 Task: Add Attachment from "Attach a link" to Card Card0000000280 in Board Board0000000070 in Workspace WS0000000024 in Trello. Add Cover Red to Card Card0000000280 in Board Board0000000070 in Workspace WS0000000024 in Trello. Add "Join Card" Button Button0000000280  to Card Card0000000280 in Board Board0000000070 in Workspace WS0000000024 in Trello. Add Description DS0000000280 to Card Card0000000280 in Board Board0000000070 in Workspace WS0000000024 in Trello. Add Comment CM0000000280 to Card Card0000000280 in Board Board0000000070 in Workspace WS0000000024 in Trello
Action: Mouse moved to (331, 447)
Screenshot: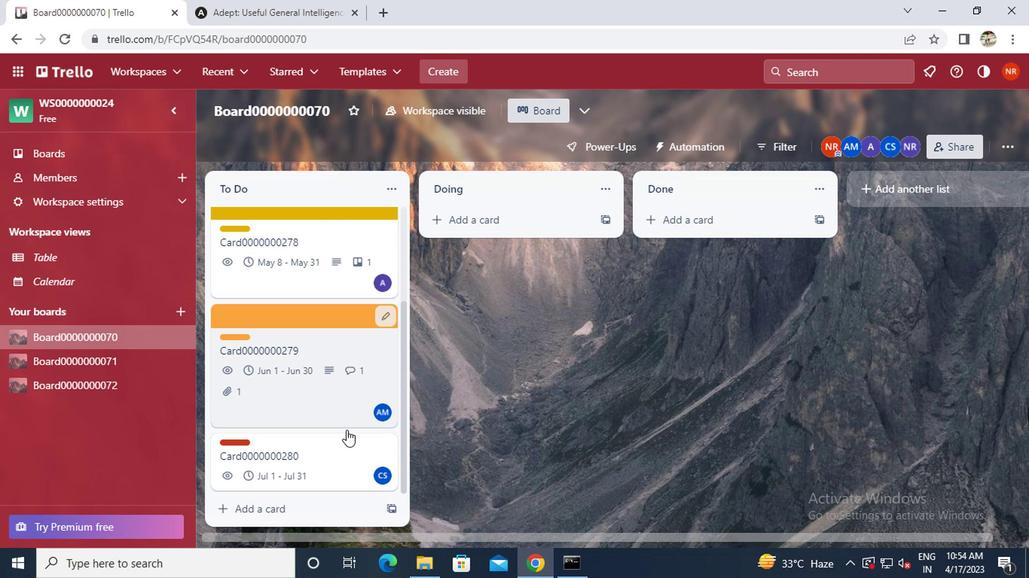 
Action: Mouse pressed left at (331, 447)
Screenshot: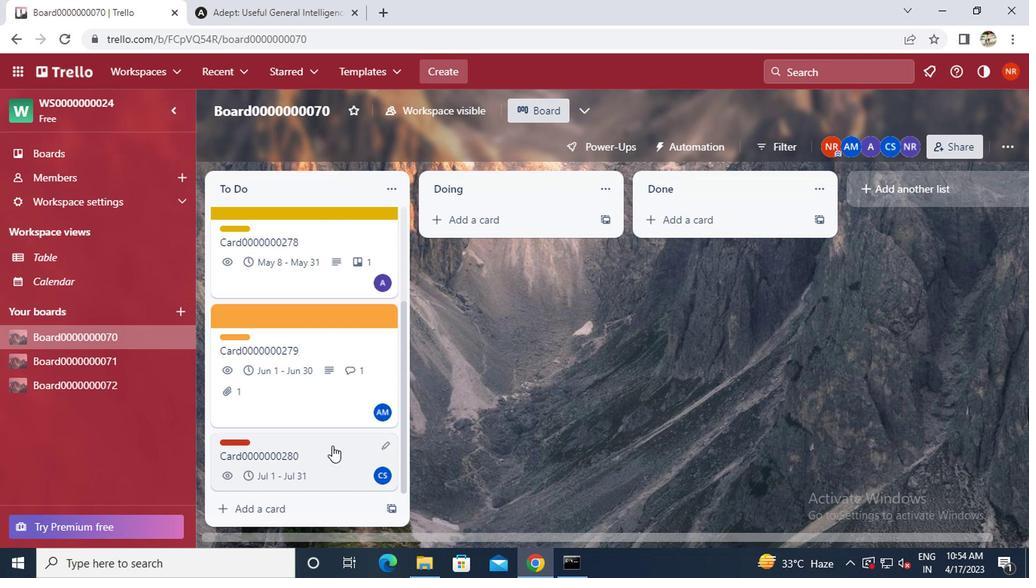 
Action: Mouse moved to (684, 365)
Screenshot: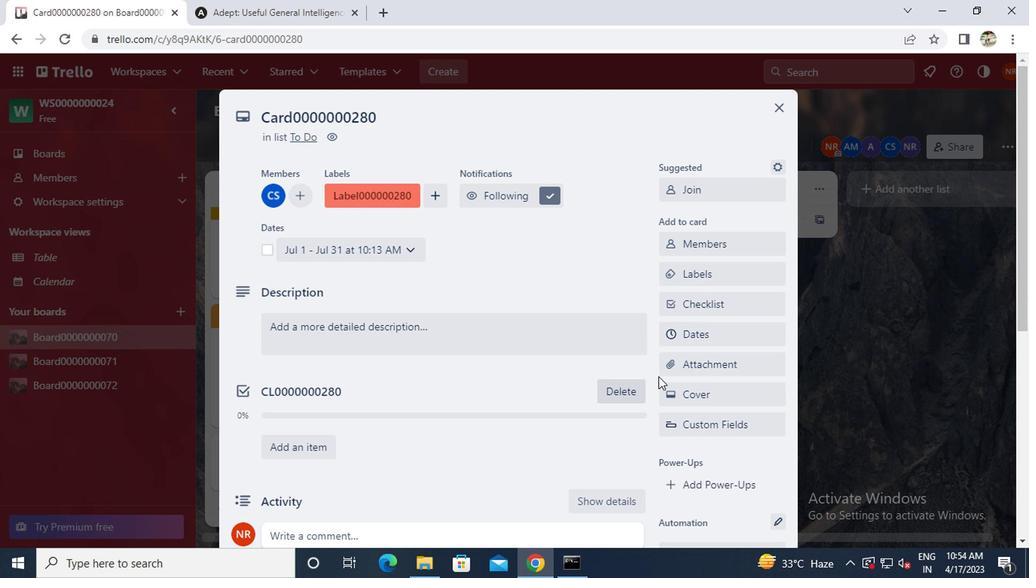 
Action: Mouse pressed left at (684, 365)
Screenshot: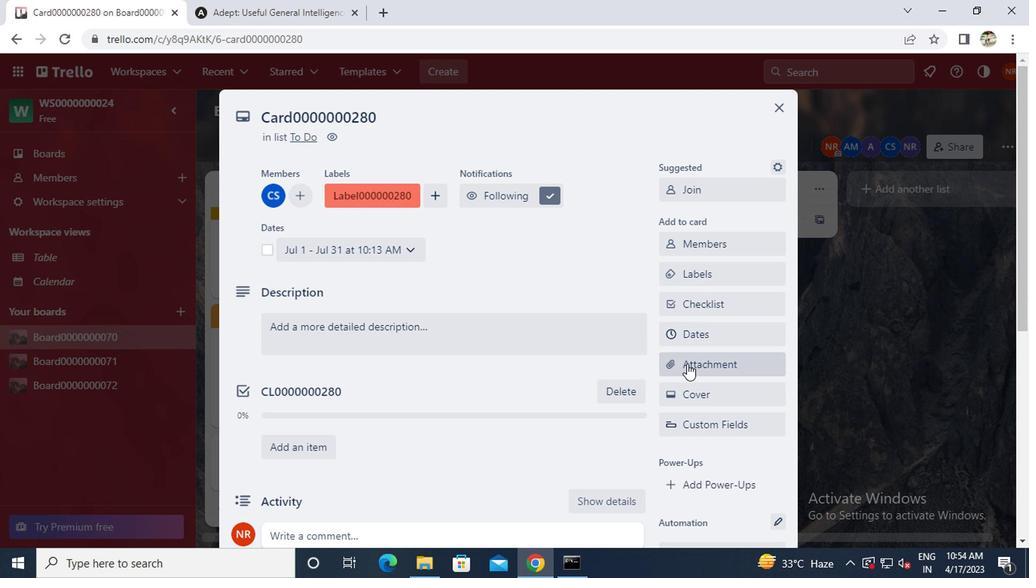 
Action: Mouse moved to (259, 10)
Screenshot: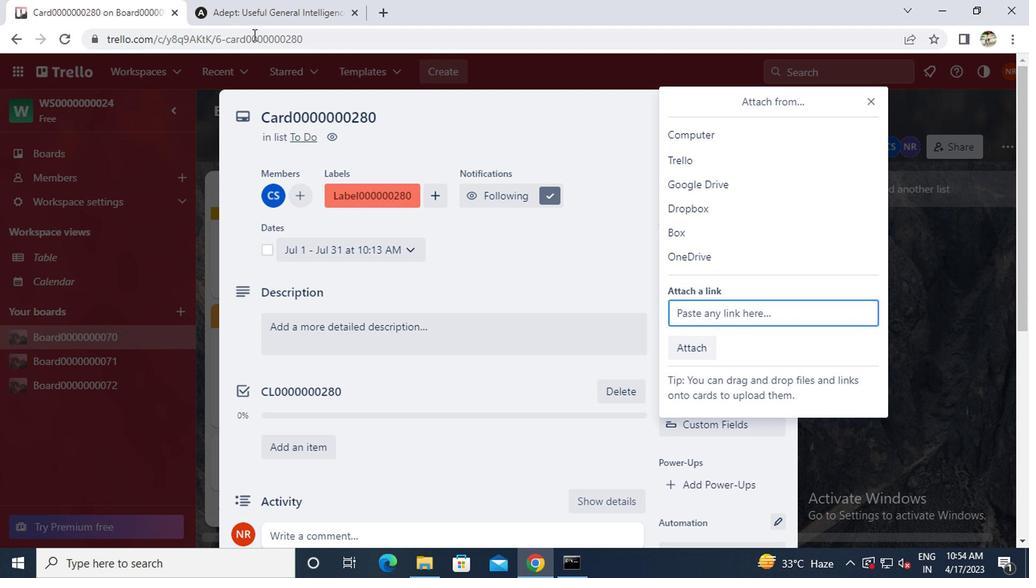 
Action: Mouse pressed left at (259, 10)
Screenshot: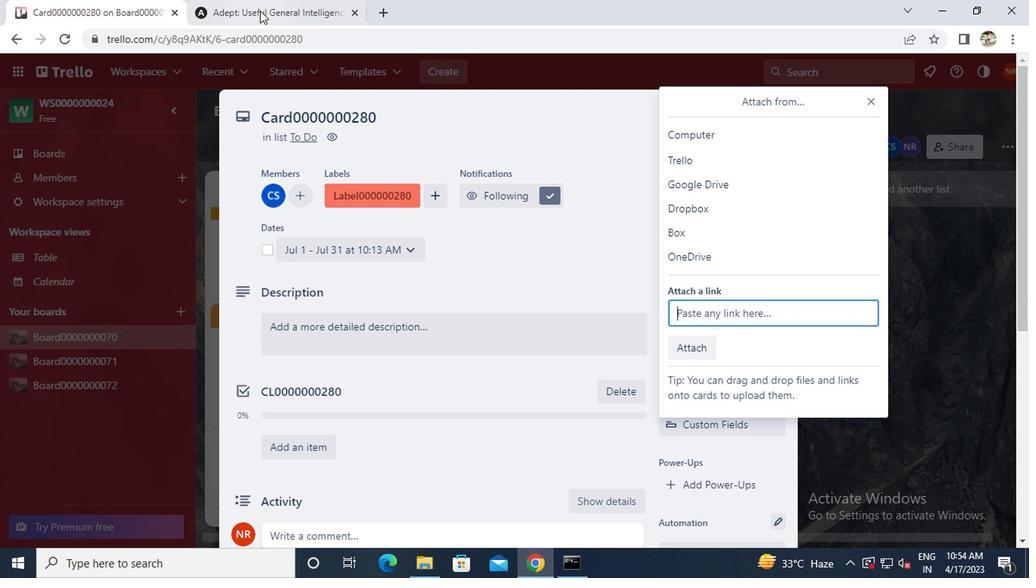 
Action: Mouse moved to (259, 33)
Screenshot: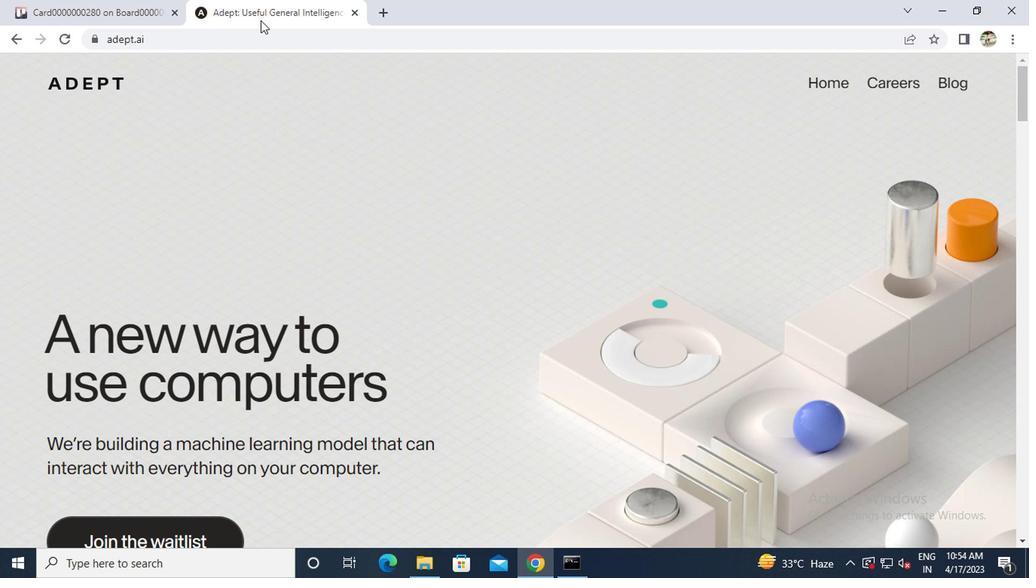 
Action: Mouse pressed left at (259, 33)
Screenshot: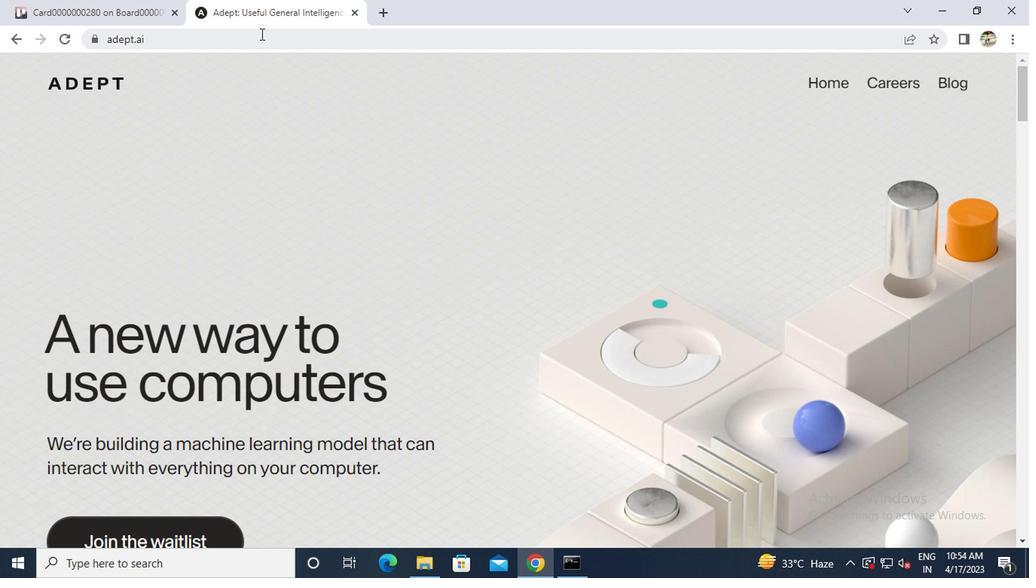 
Action: Mouse moved to (259, 34)
Screenshot: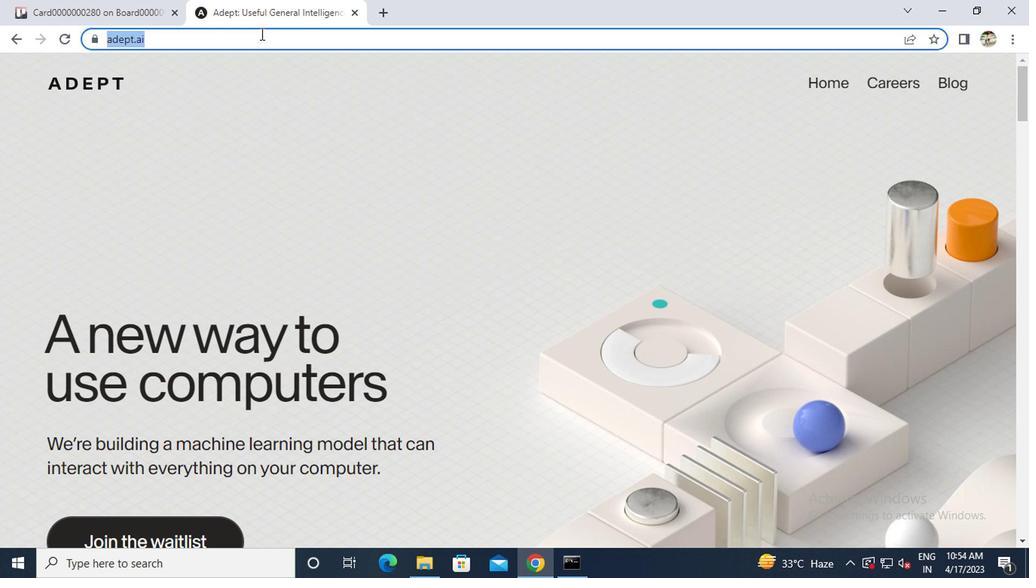 
Action: Key pressed ctrl+C
Screenshot: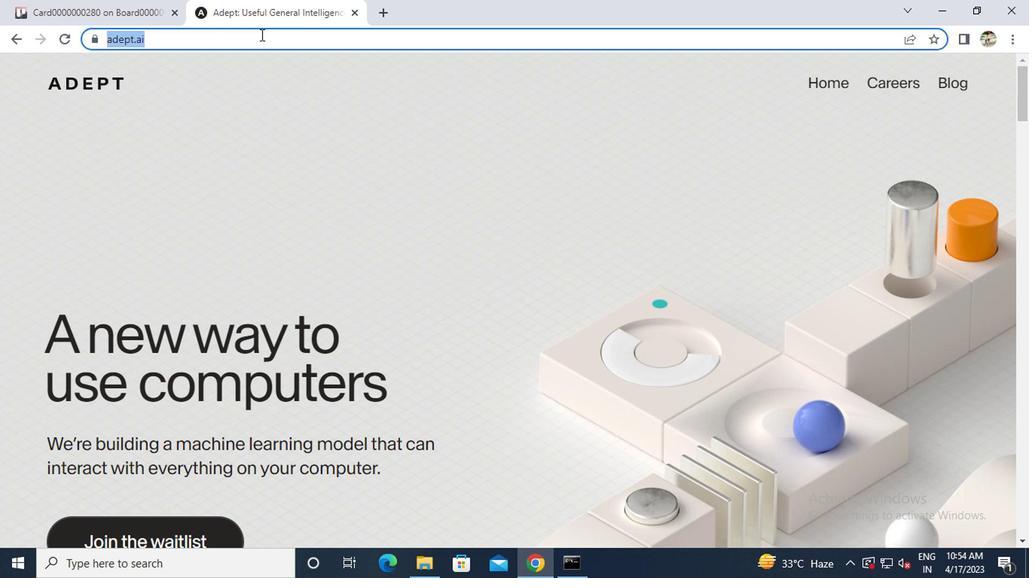 
Action: Mouse moved to (142, 4)
Screenshot: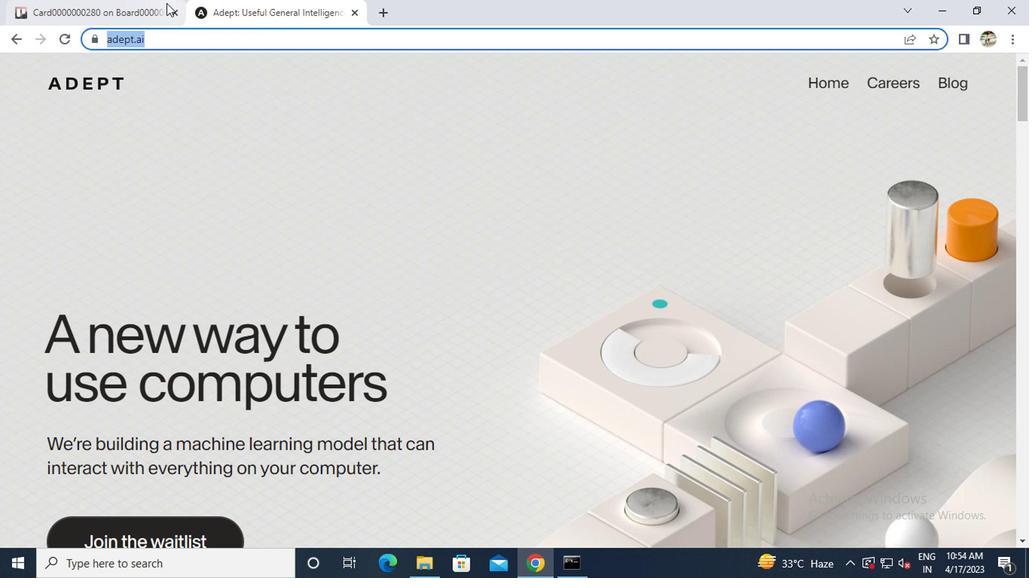 
Action: Mouse pressed left at (142, 4)
Screenshot: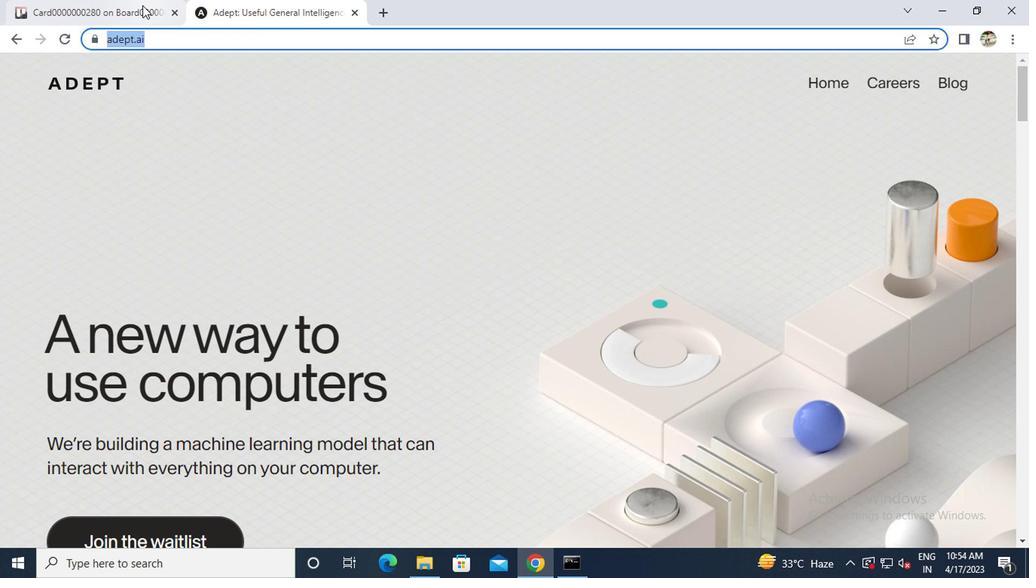 
Action: Mouse moved to (598, 285)
Screenshot: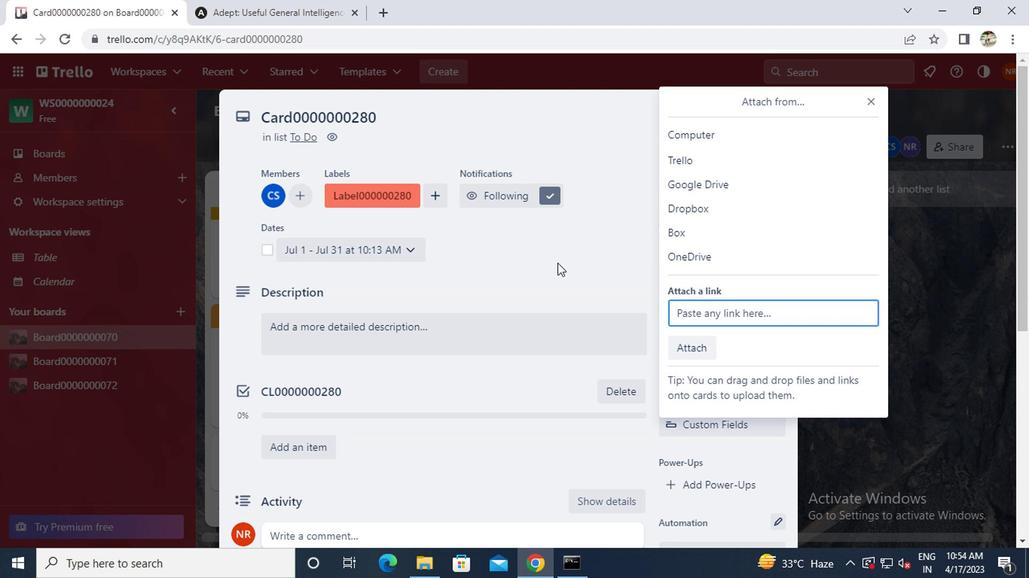 
Action: Key pressed ctrl+V
Screenshot: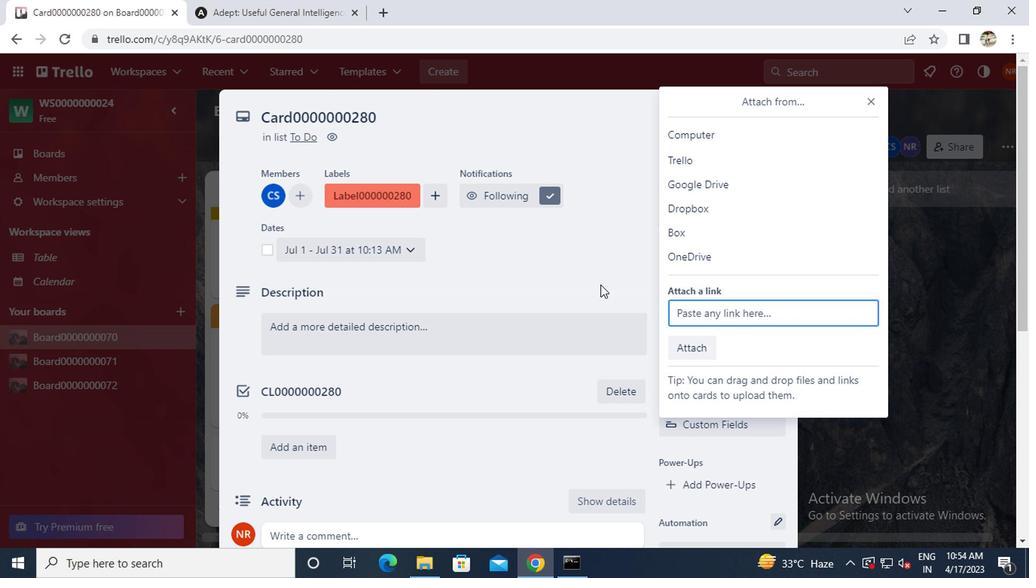 
Action: Mouse moved to (687, 363)
Screenshot: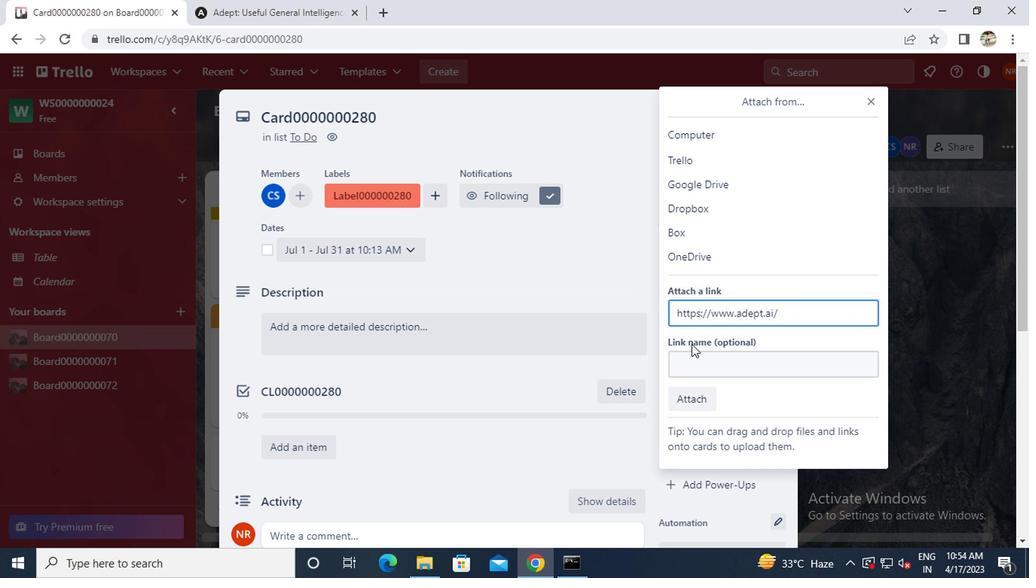
Action: Mouse pressed left at (687, 363)
Screenshot: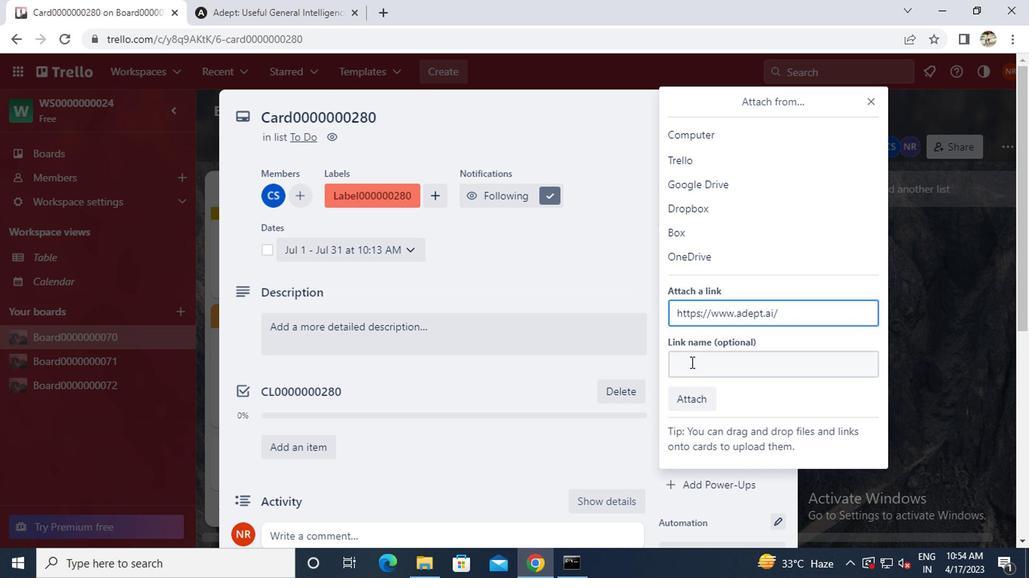 
Action: Key pressed <Key.caps_lock>
Screenshot: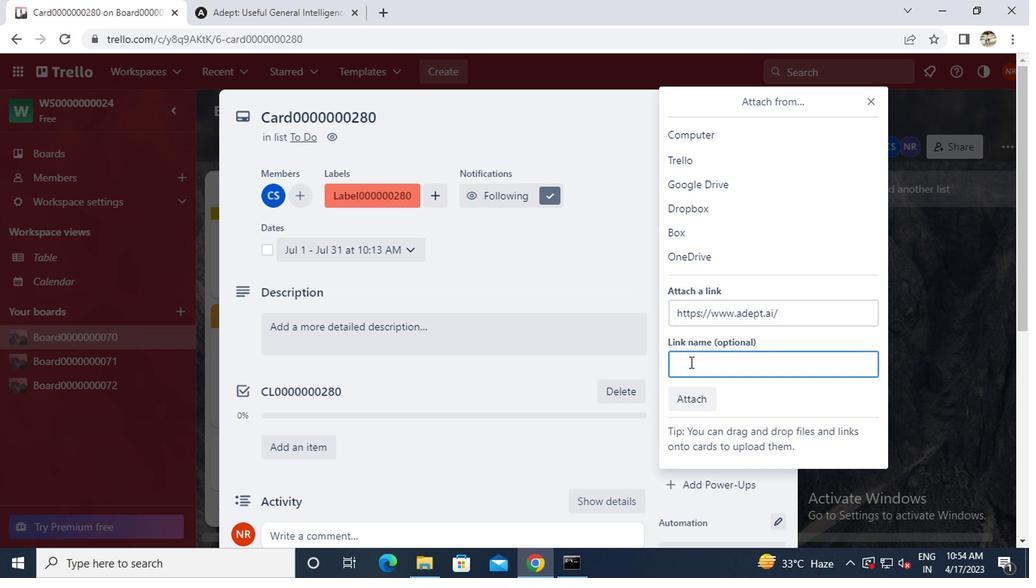 
Action: Mouse moved to (686, 362)
Screenshot: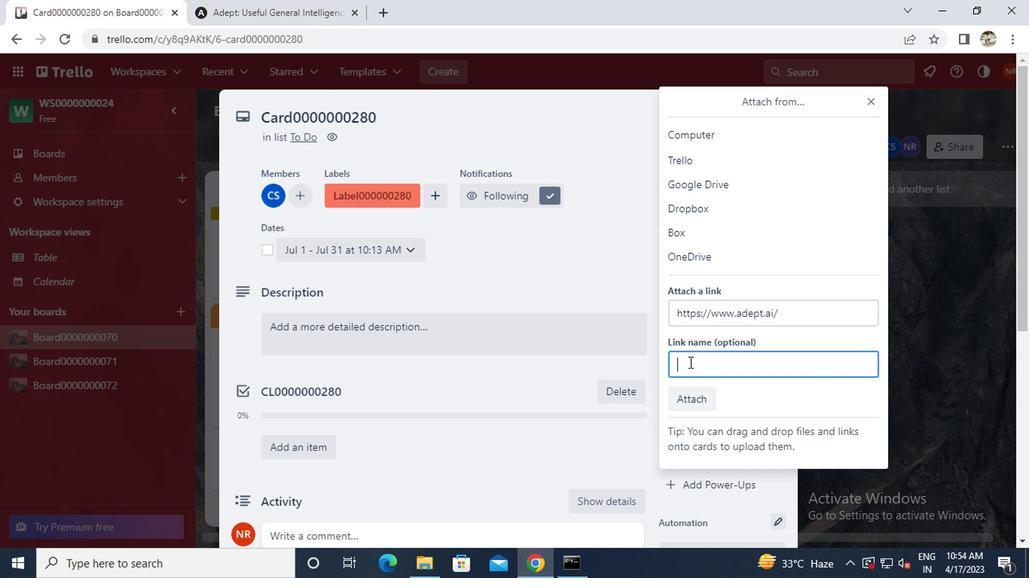 
Action: Key pressed ctrl+L<Key.caps_lock>ink
Screenshot: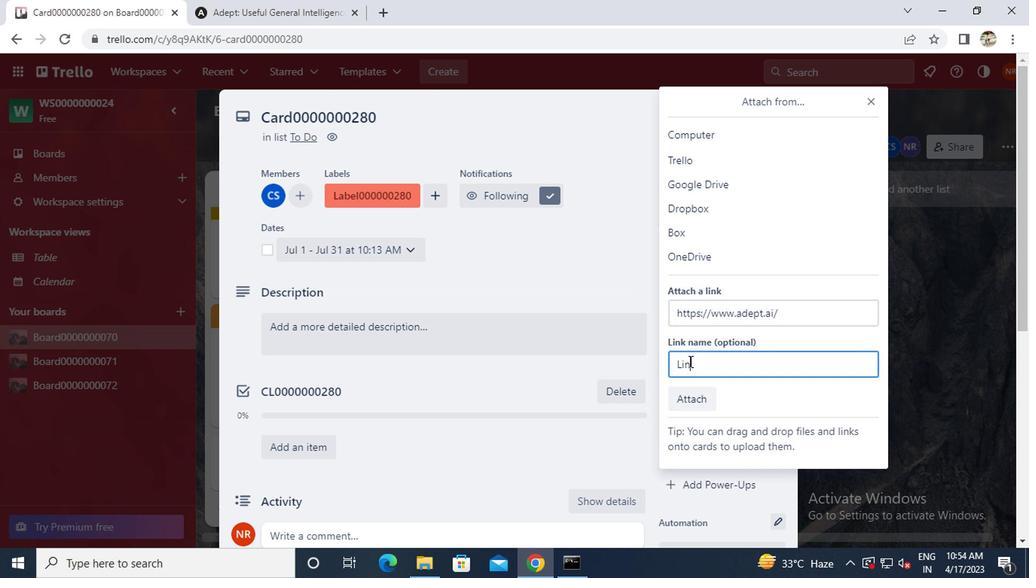 
Action: Mouse moved to (693, 401)
Screenshot: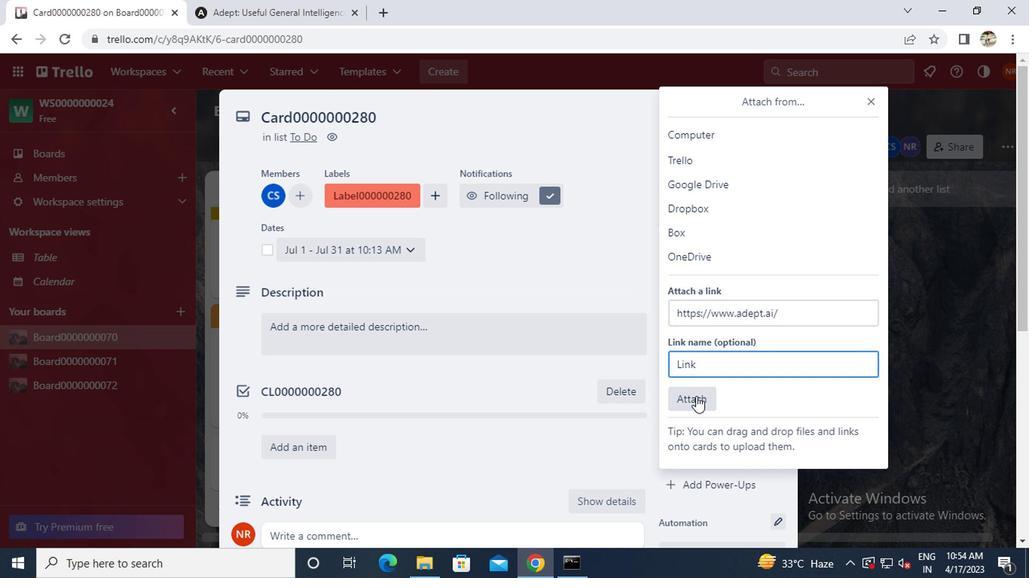 
Action: Mouse pressed left at (693, 401)
Screenshot: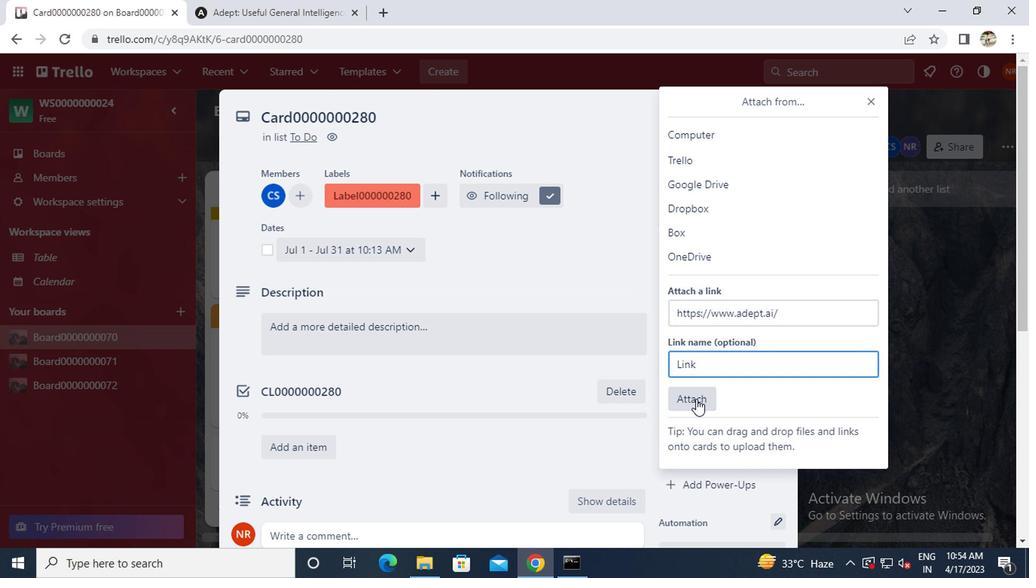 
Action: Mouse pressed left at (693, 401)
Screenshot: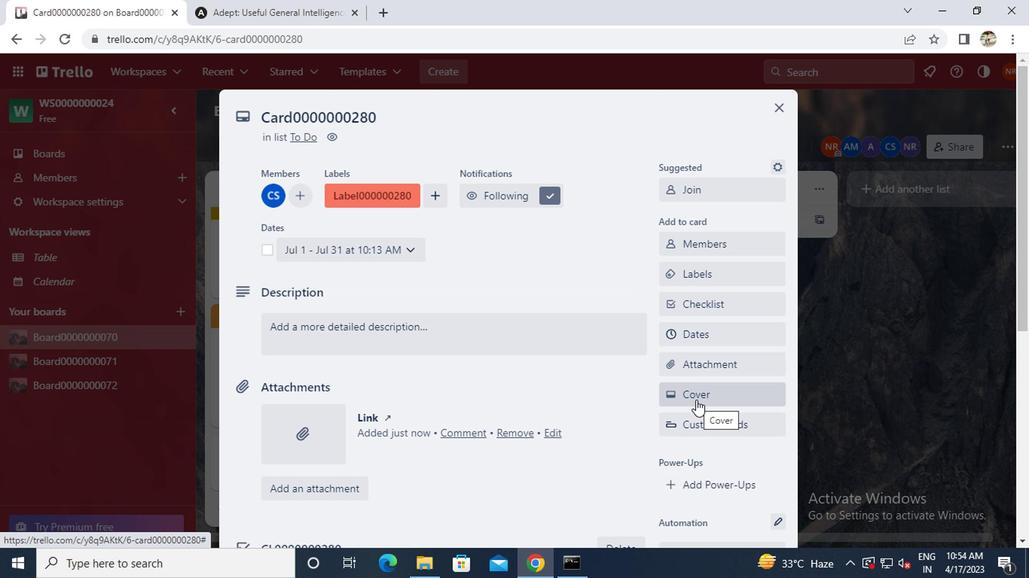 
Action: Mouse moved to (820, 239)
Screenshot: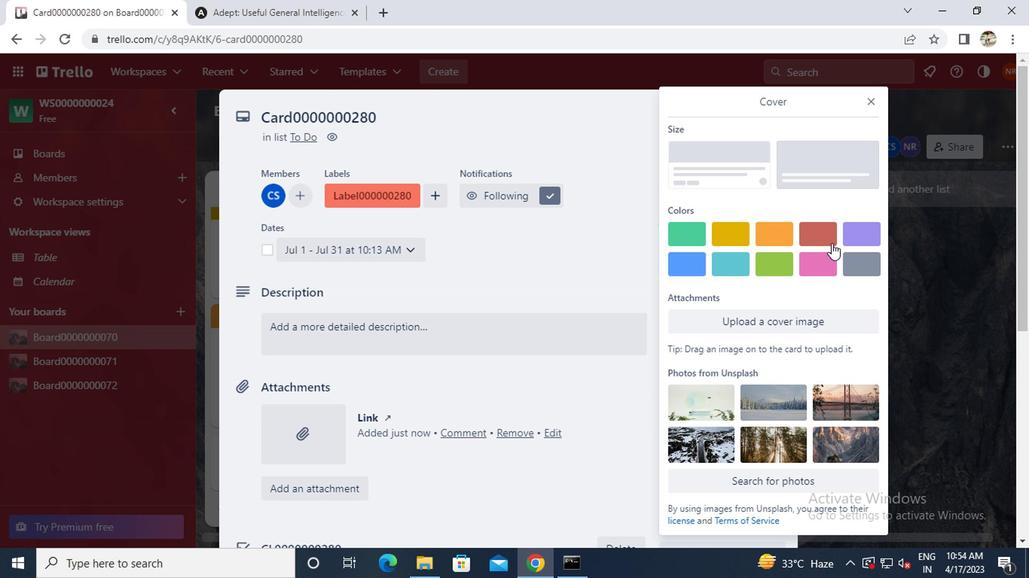 
Action: Mouse pressed left at (820, 239)
Screenshot: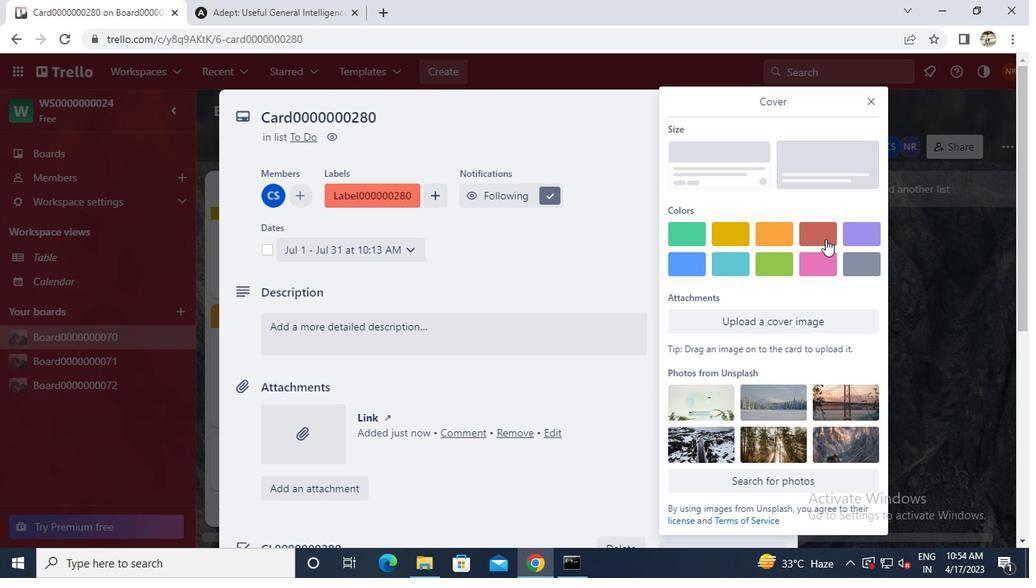 
Action: Mouse moved to (865, 100)
Screenshot: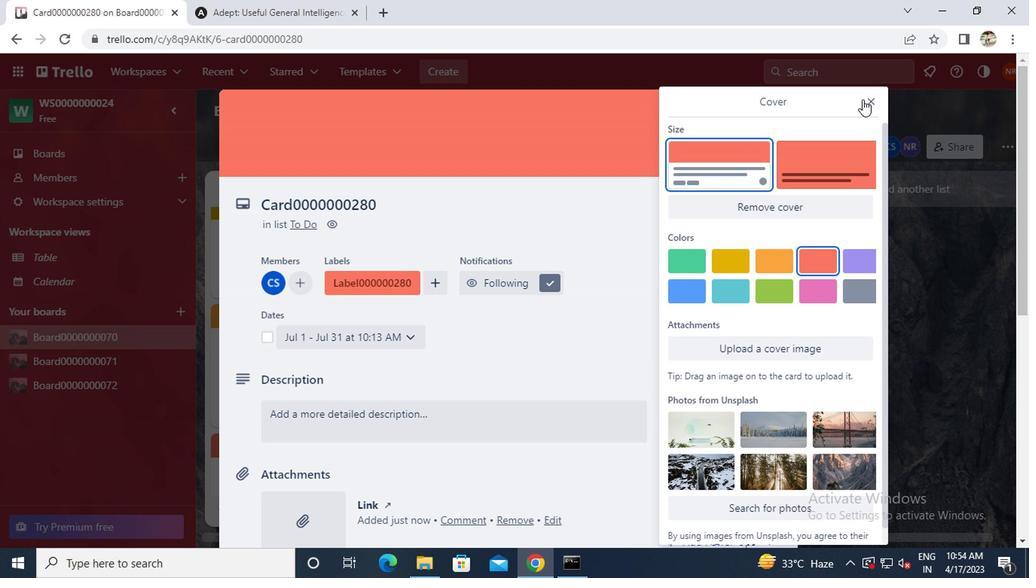 
Action: Mouse pressed left at (865, 100)
Screenshot: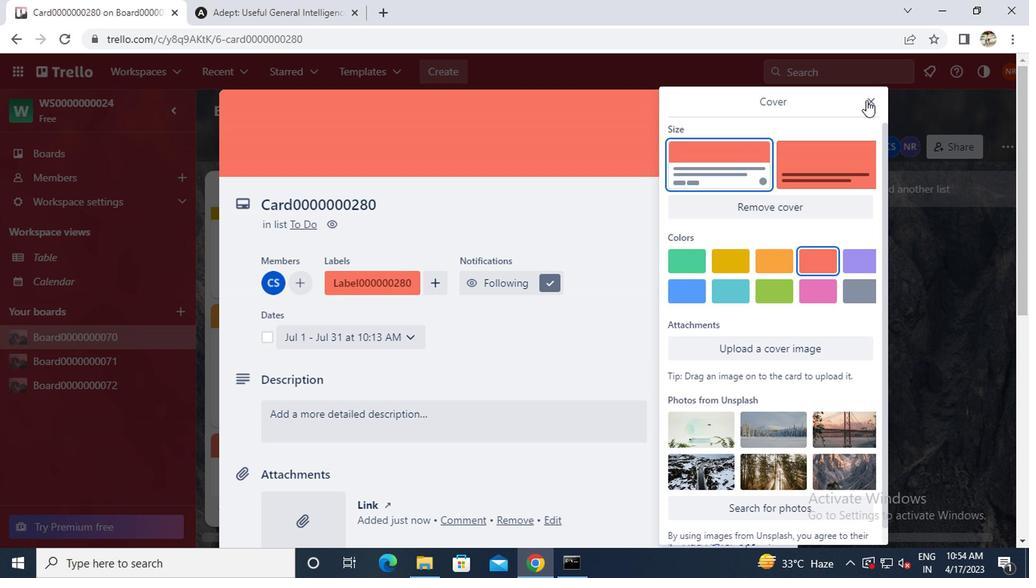 
Action: Mouse moved to (664, 337)
Screenshot: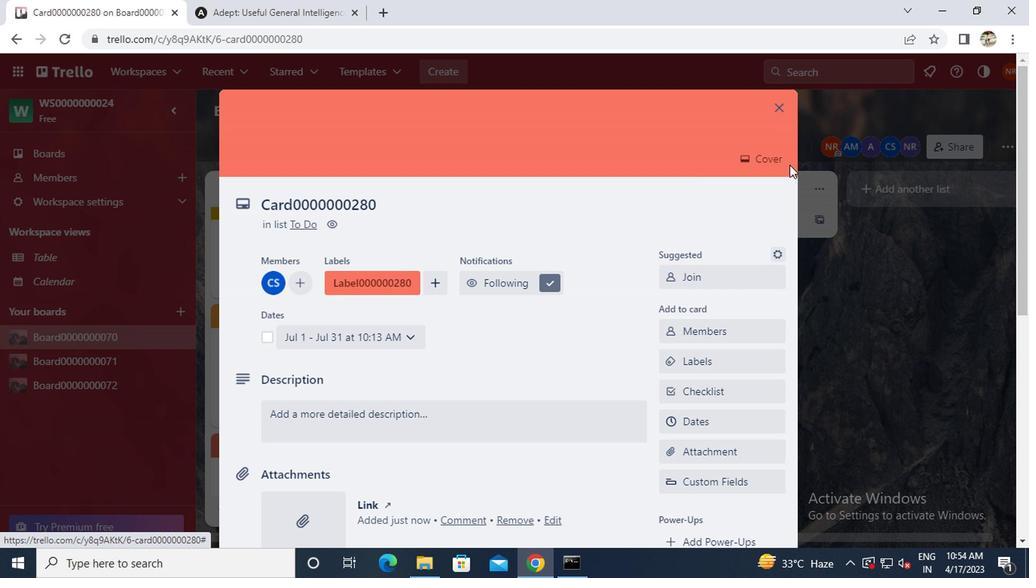 
Action: Mouse scrolled (664, 336) with delta (0, -1)
Screenshot: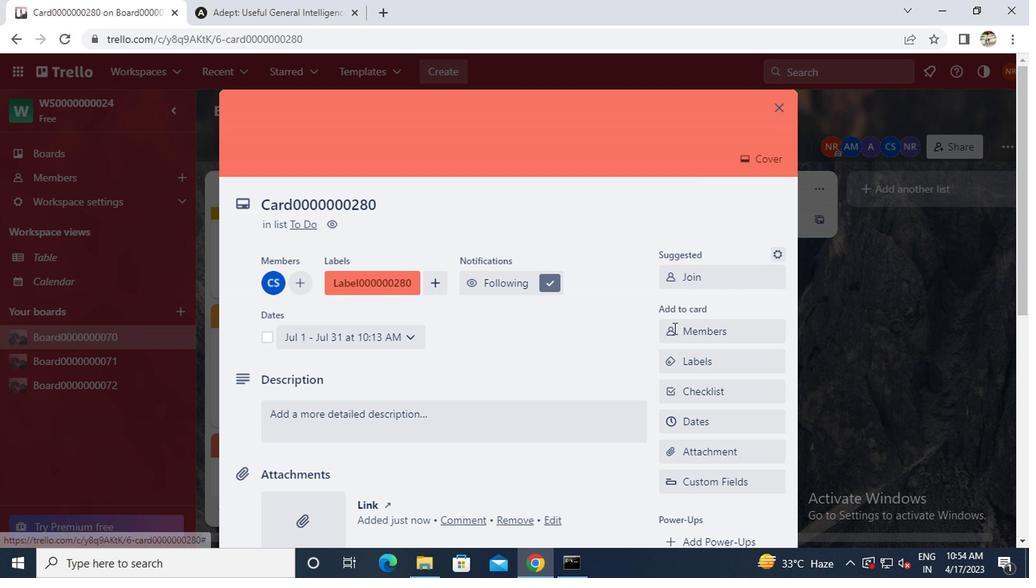 
Action: Mouse scrolled (664, 336) with delta (0, -1)
Screenshot: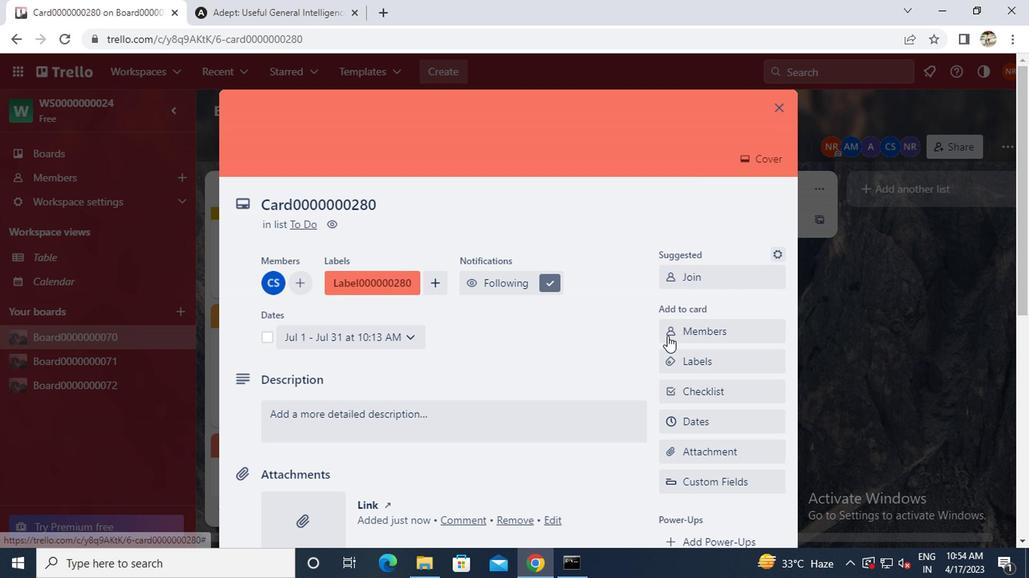 
Action: Mouse scrolled (664, 336) with delta (0, -1)
Screenshot: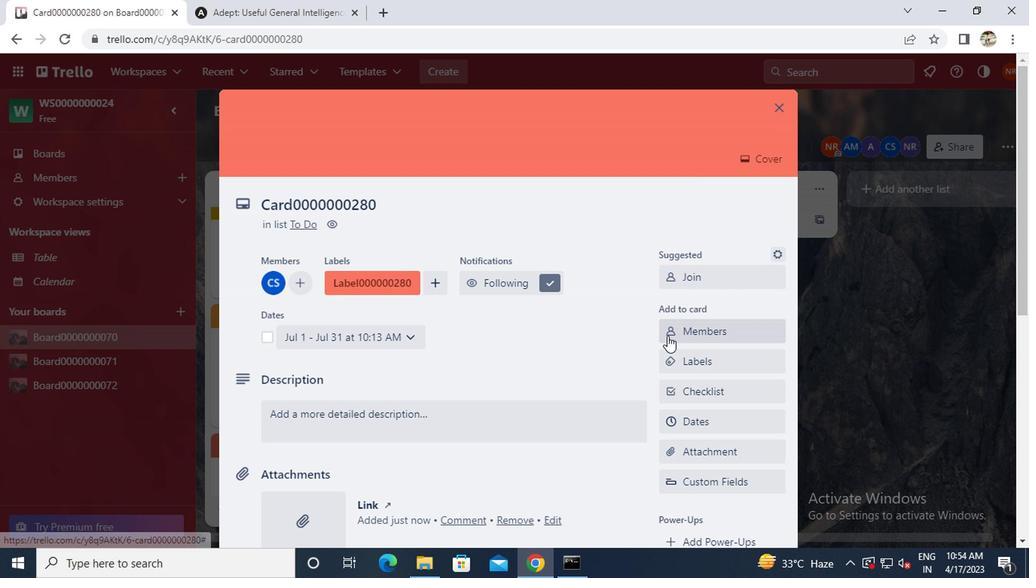 
Action: Mouse moved to (671, 346)
Screenshot: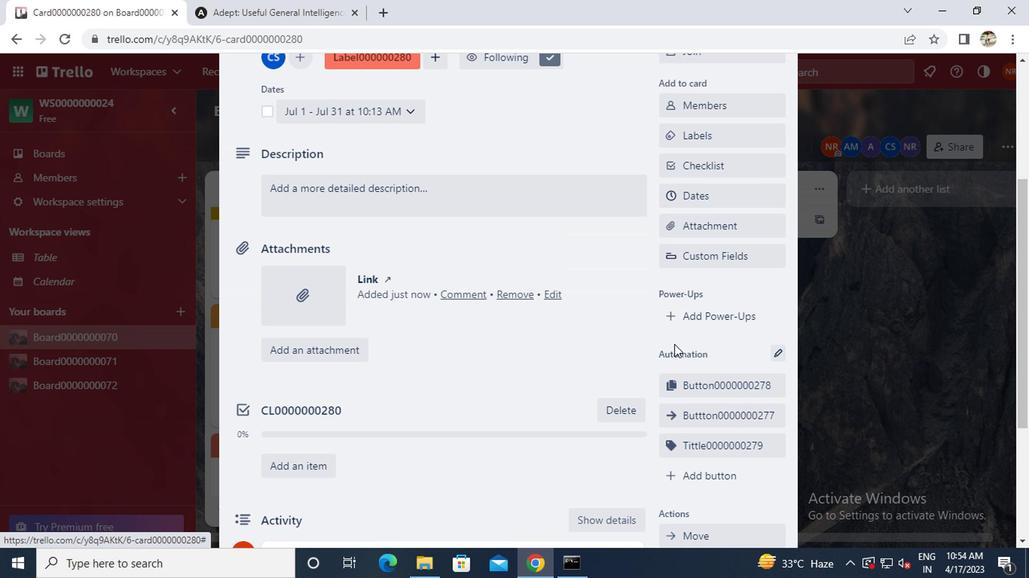 
Action: Mouse scrolled (671, 346) with delta (0, 0)
Screenshot: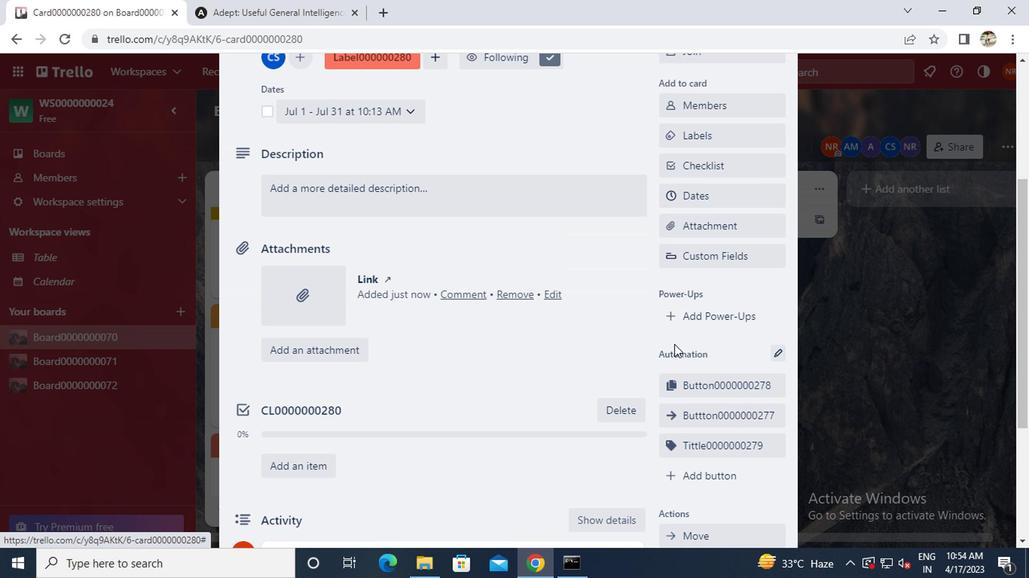 
Action: Mouse scrolled (671, 346) with delta (0, 0)
Screenshot: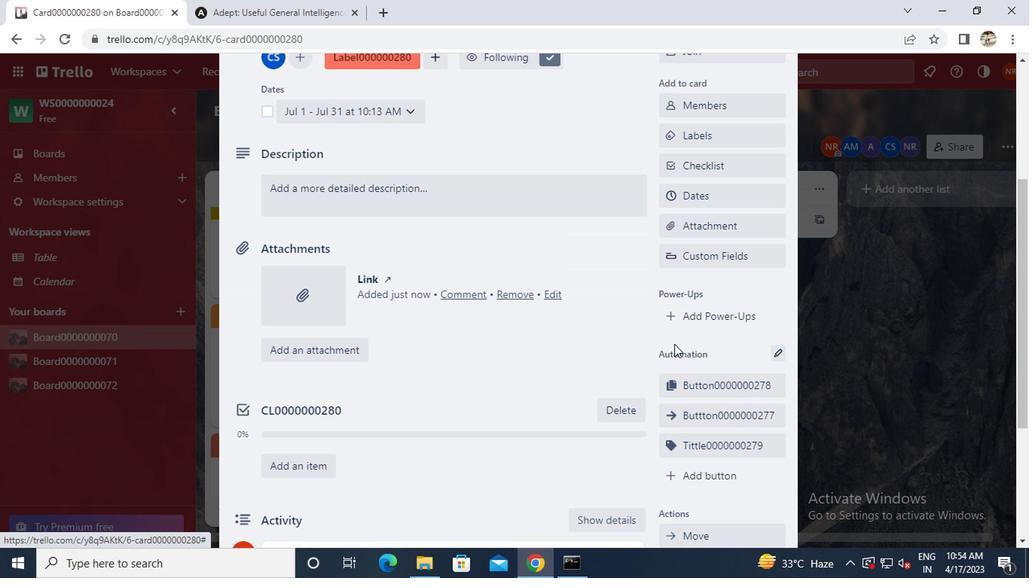 
Action: Mouse moved to (685, 329)
Screenshot: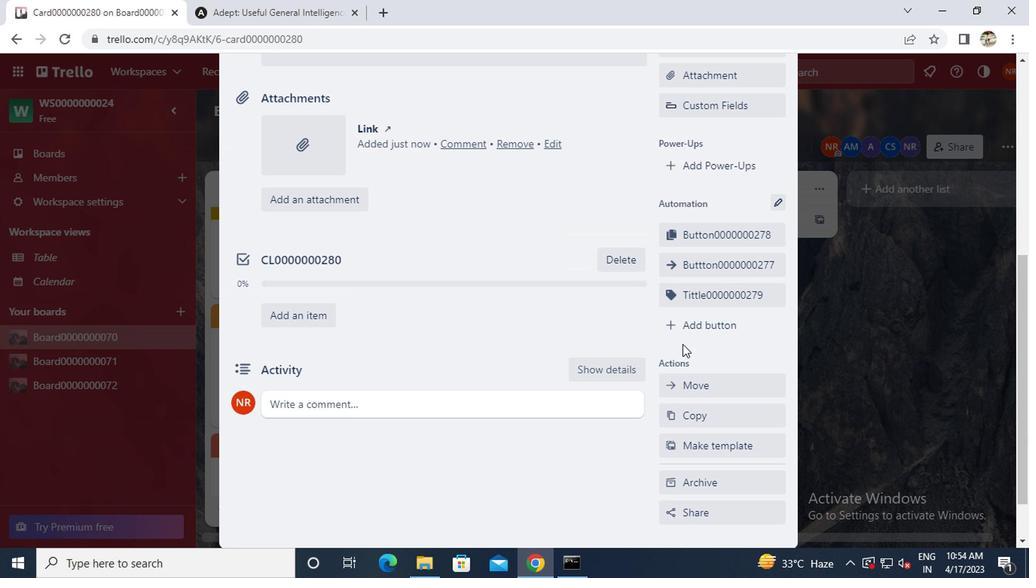 
Action: Mouse pressed left at (685, 329)
Screenshot: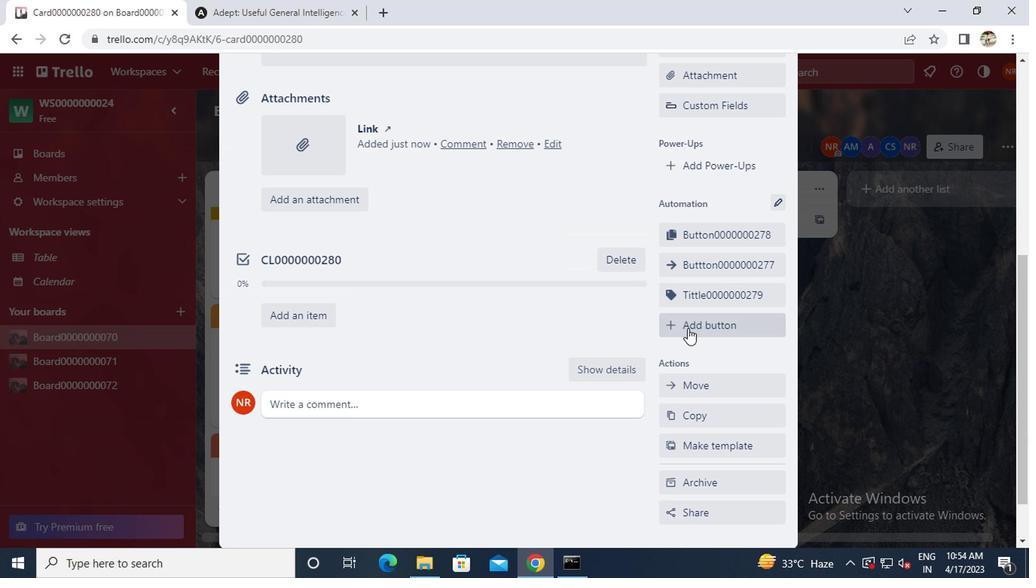 
Action: Mouse moved to (702, 266)
Screenshot: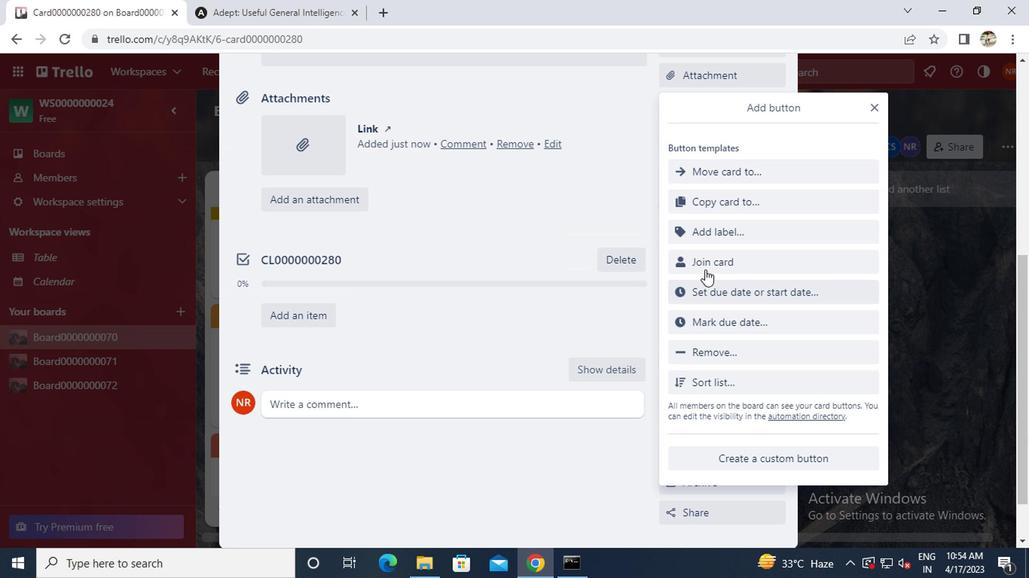
Action: Mouse pressed left at (702, 266)
Screenshot: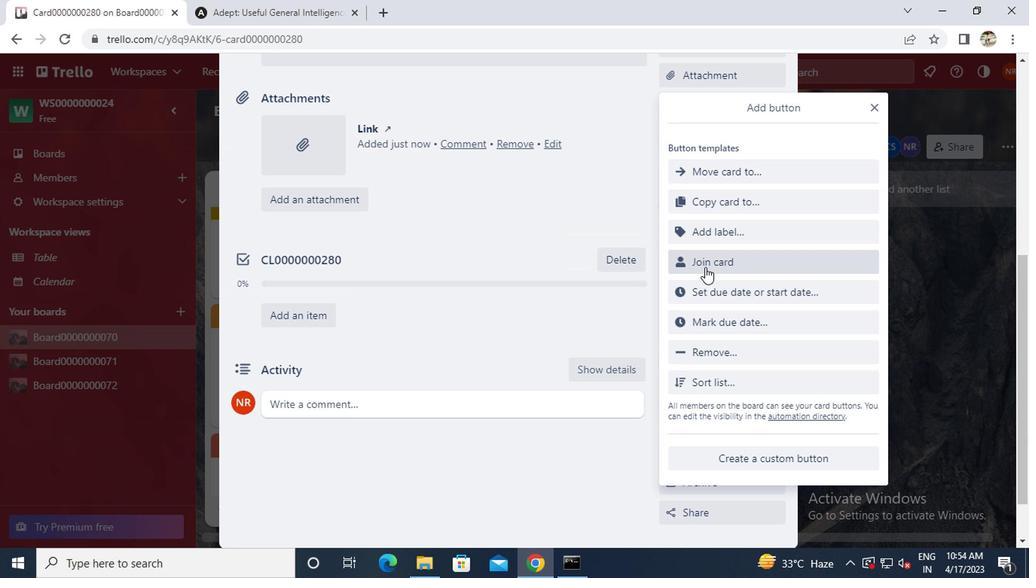 
Action: Key pressed <Key.caps_lock>b<Key.caps_lock>u
Screenshot: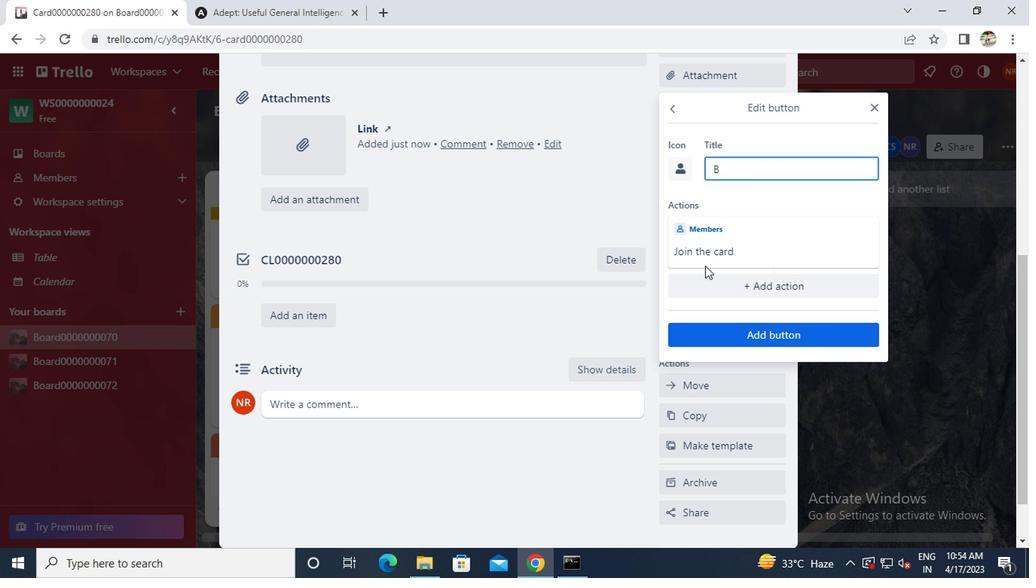 
Action: Mouse moved to (702, 266)
Screenshot: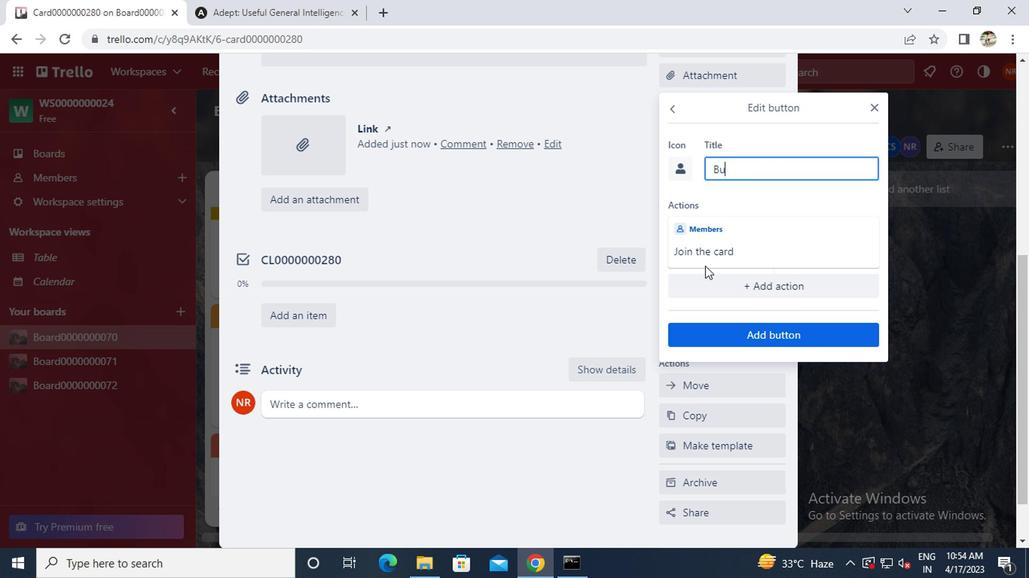 
Action: Key pressed tton000000280
Screenshot: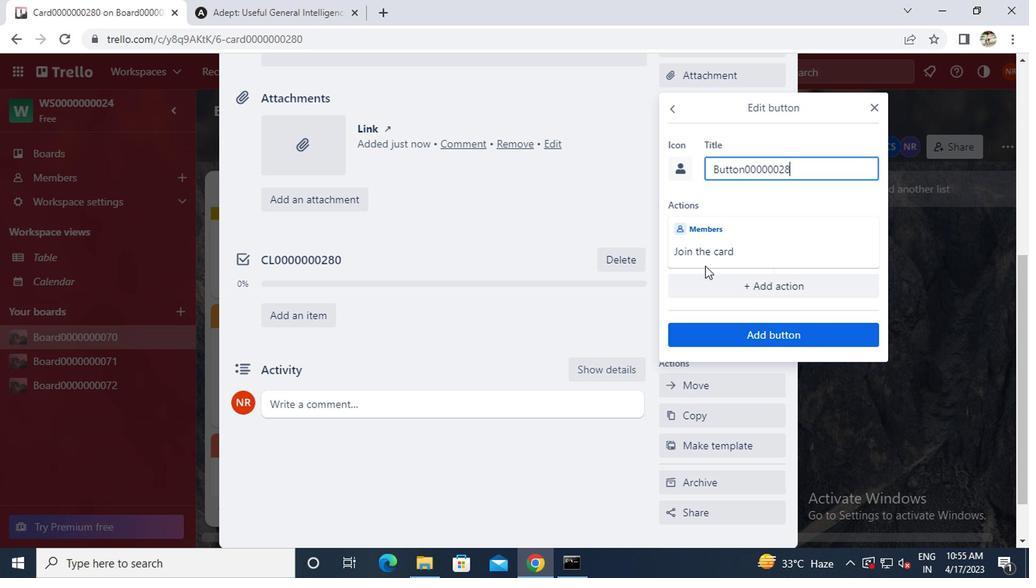 
Action: Mouse moved to (717, 342)
Screenshot: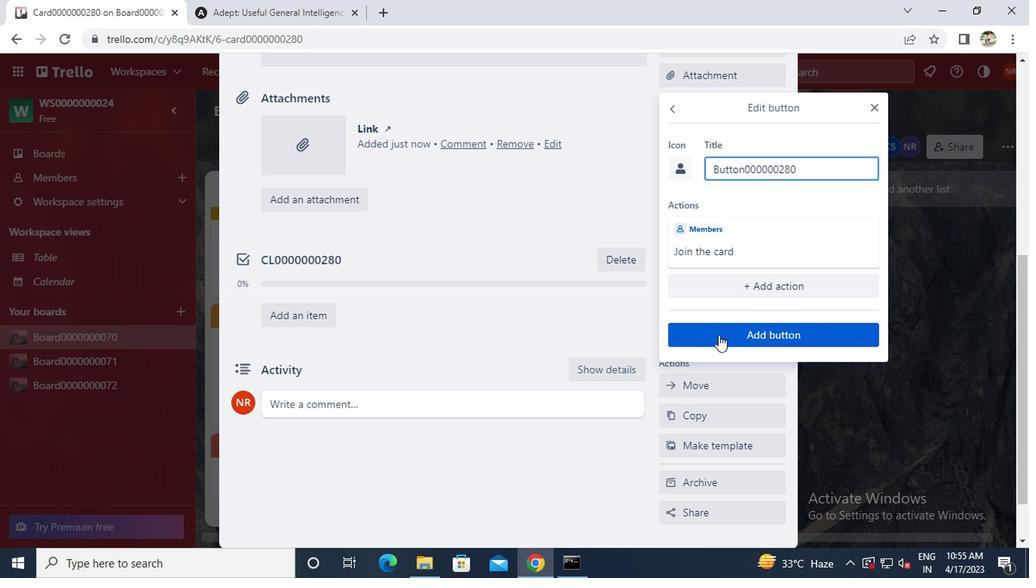 
Action: Mouse pressed left at (717, 342)
Screenshot: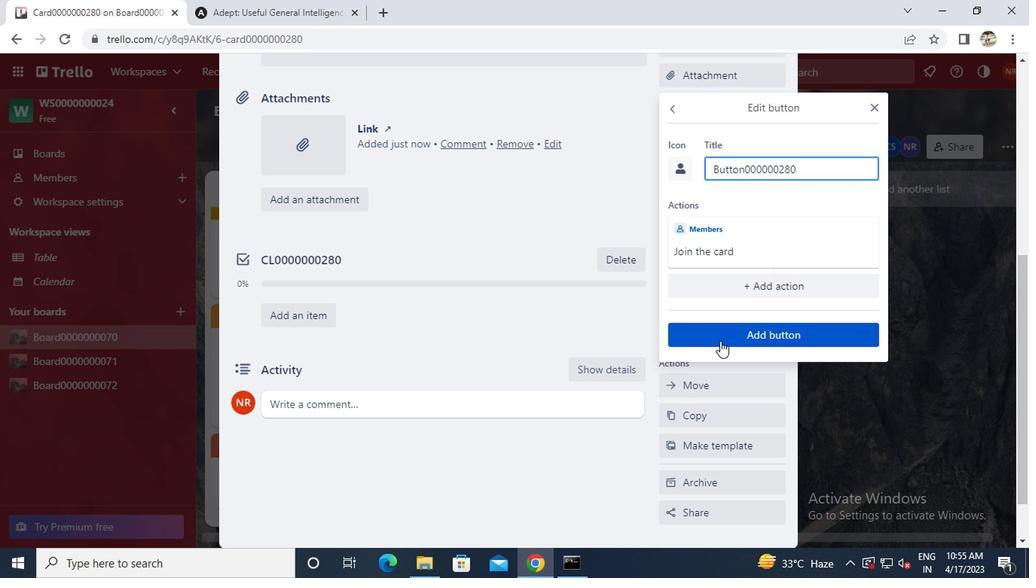 
Action: Mouse moved to (500, 320)
Screenshot: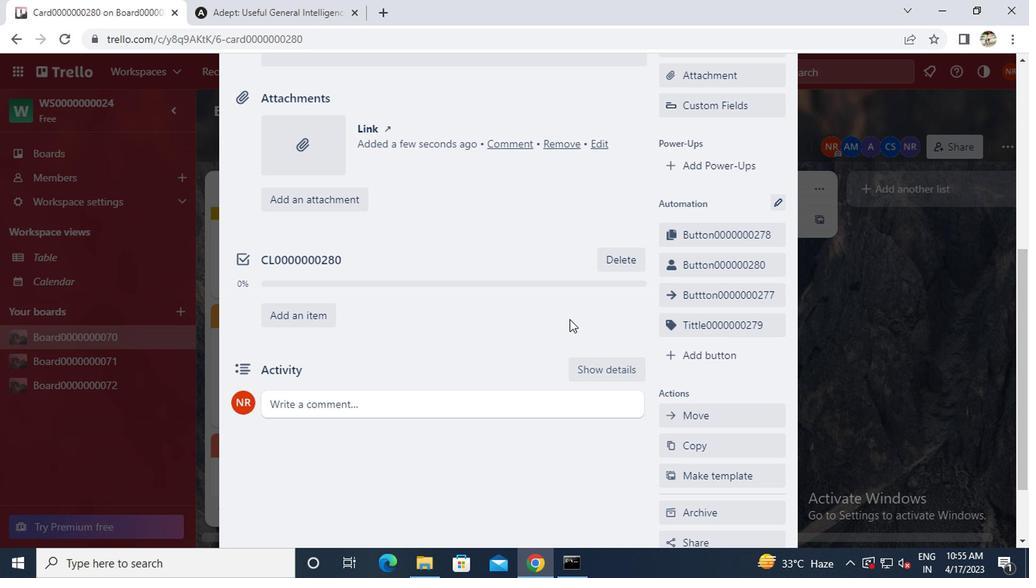 
Action: Mouse scrolled (500, 321) with delta (0, 0)
Screenshot: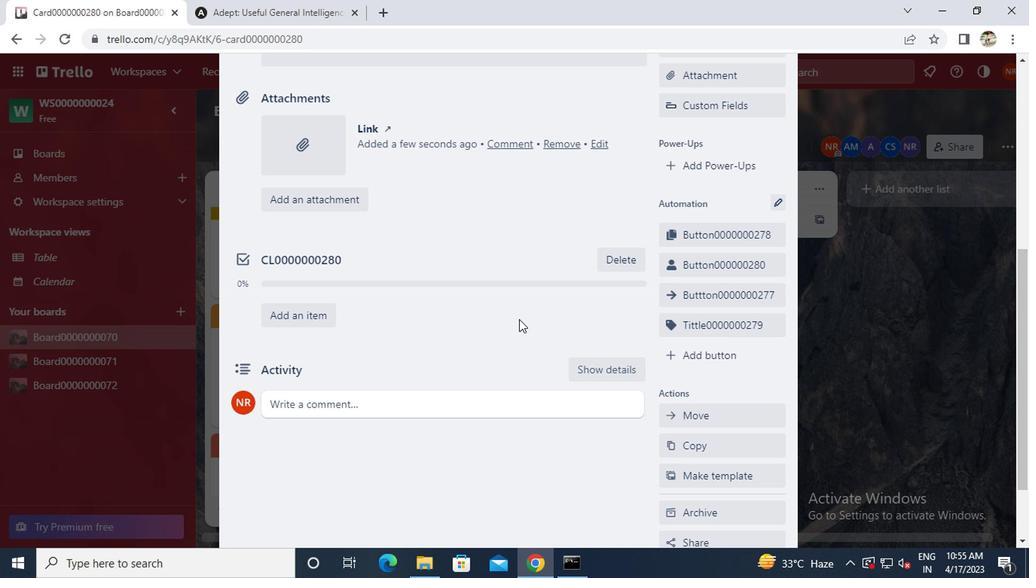
Action: Mouse moved to (500, 315)
Screenshot: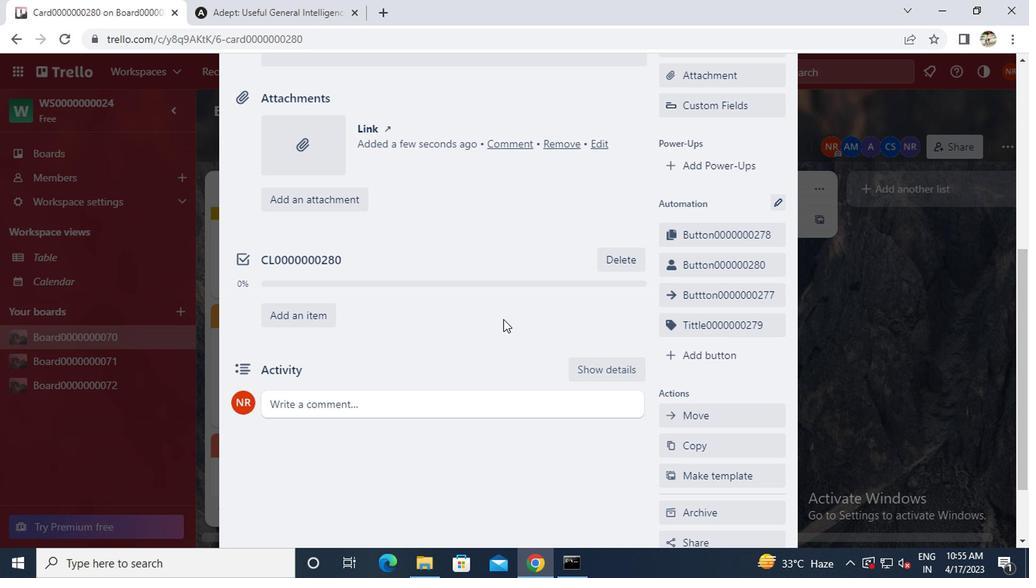
Action: Mouse scrolled (500, 315) with delta (0, 0)
Screenshot: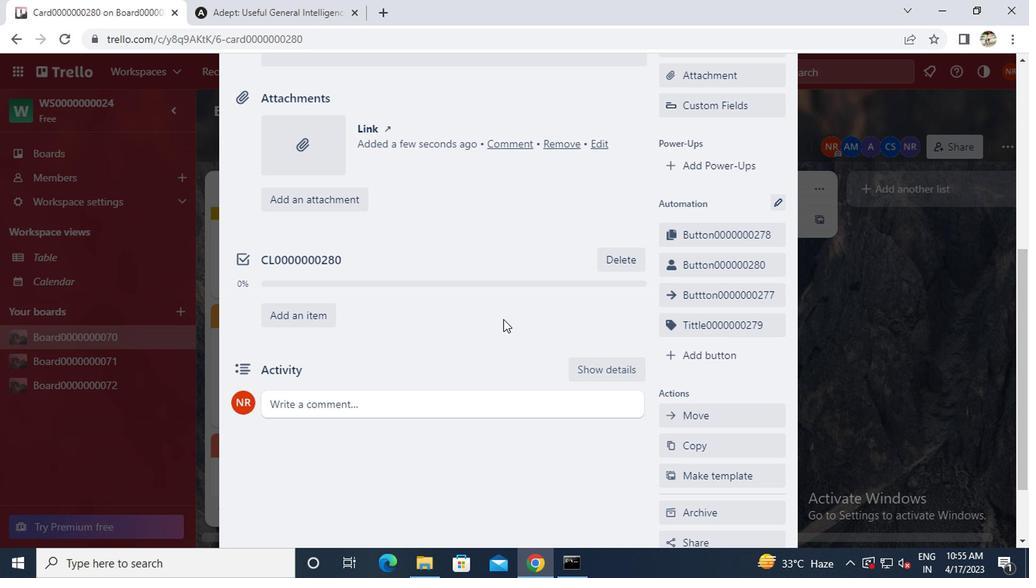 
Action: Mouse moved to (436, 197)
Screenshot: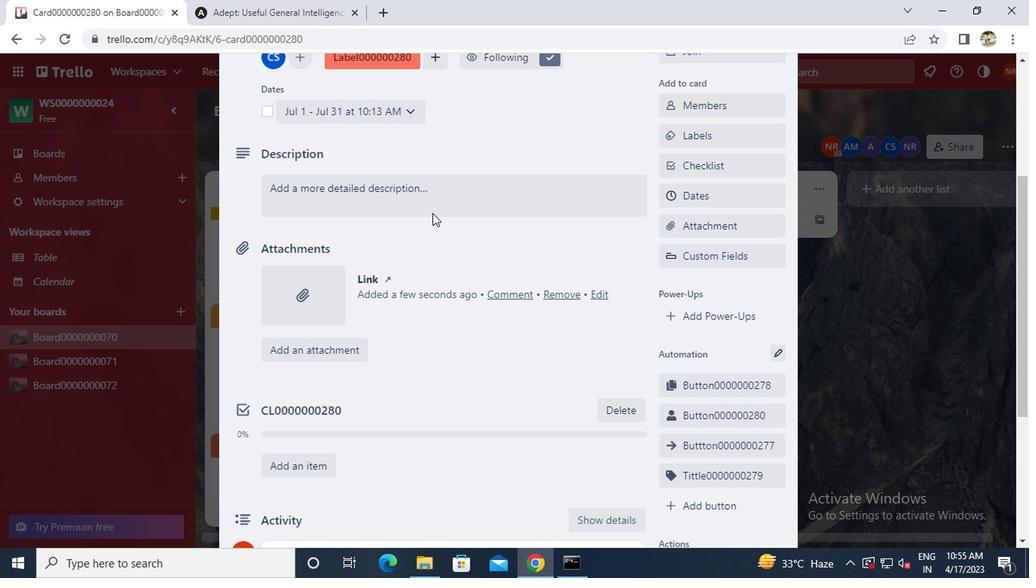 
Action: Mouse pressed left at (436, 197)
Screenshot: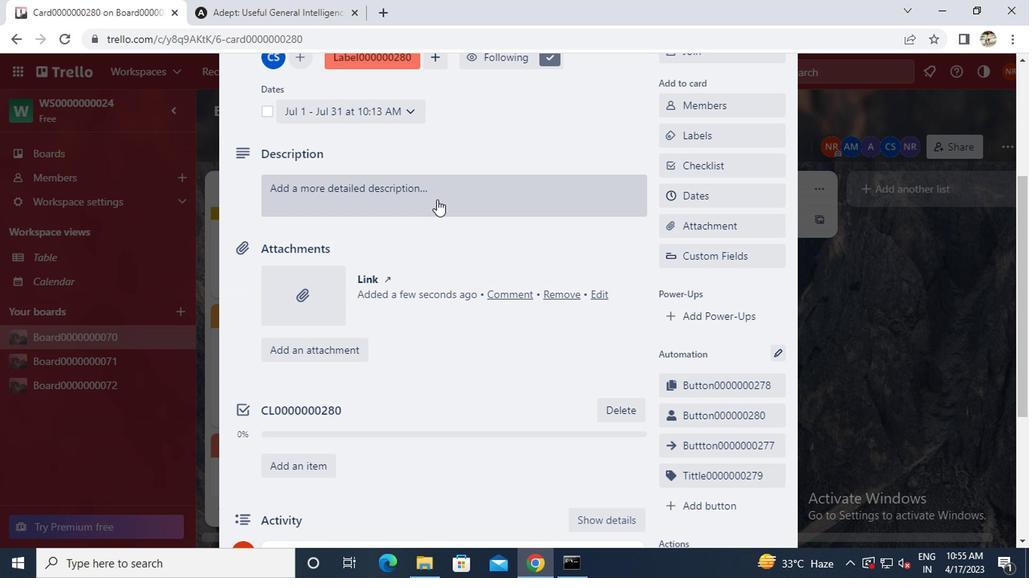 
Action: Key pressed <Key.caps_lock>ds0000000280
Screenshot: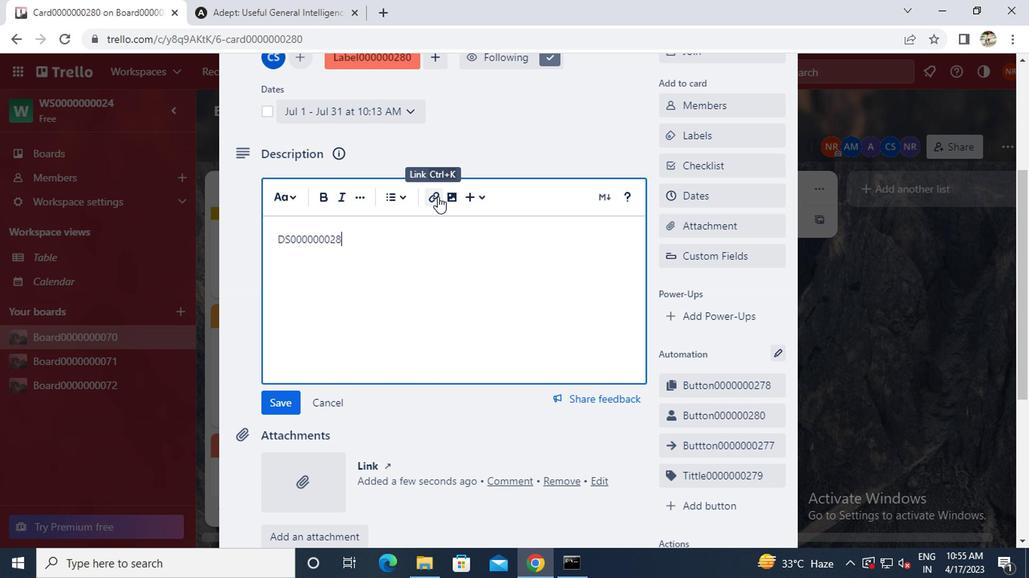 
Action: Mouse moved to (281, 403)
Screenshot: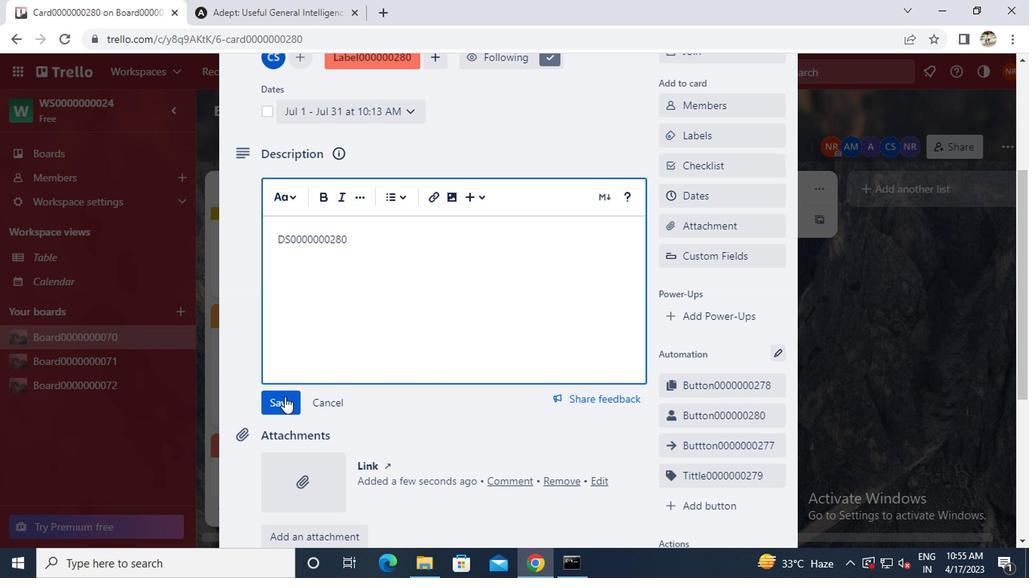 
Action: Mouse pressed left at (281, 403)
Screenshot: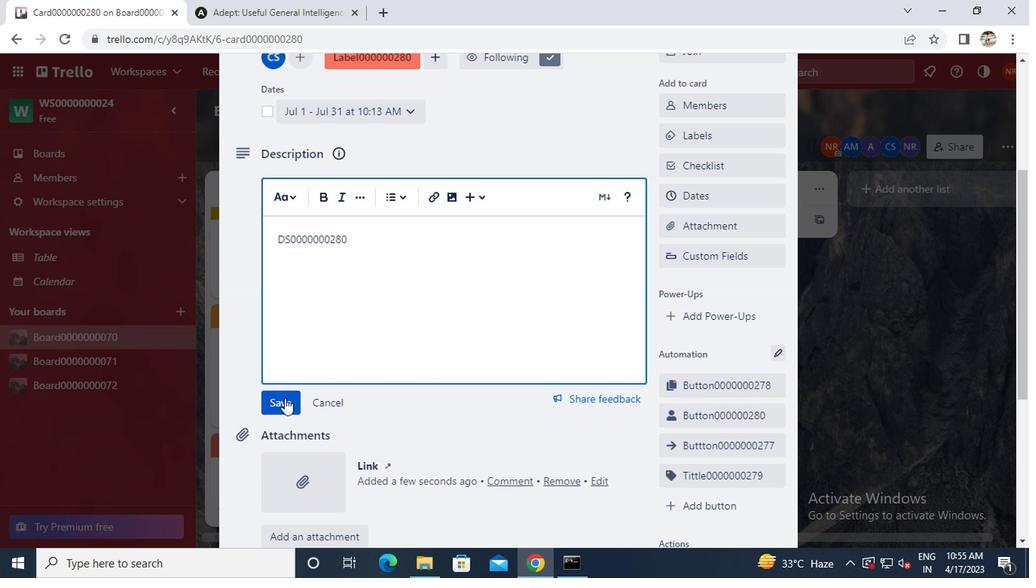 
Action: Mouse moved to (284, 398)
Screenshot: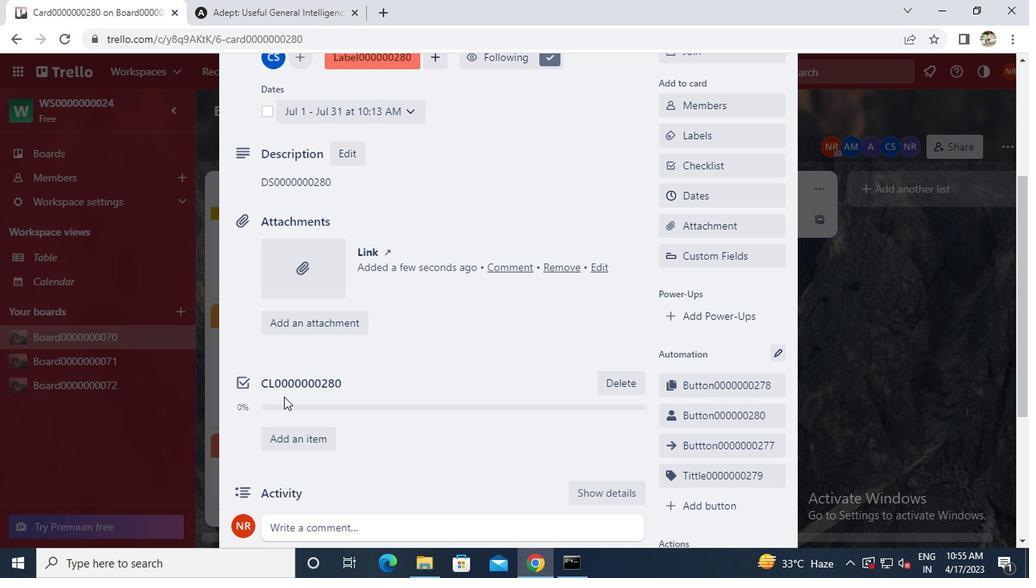 
Action: Mouse scrolled (284, 397) with delta (0, 0)
Screenshot: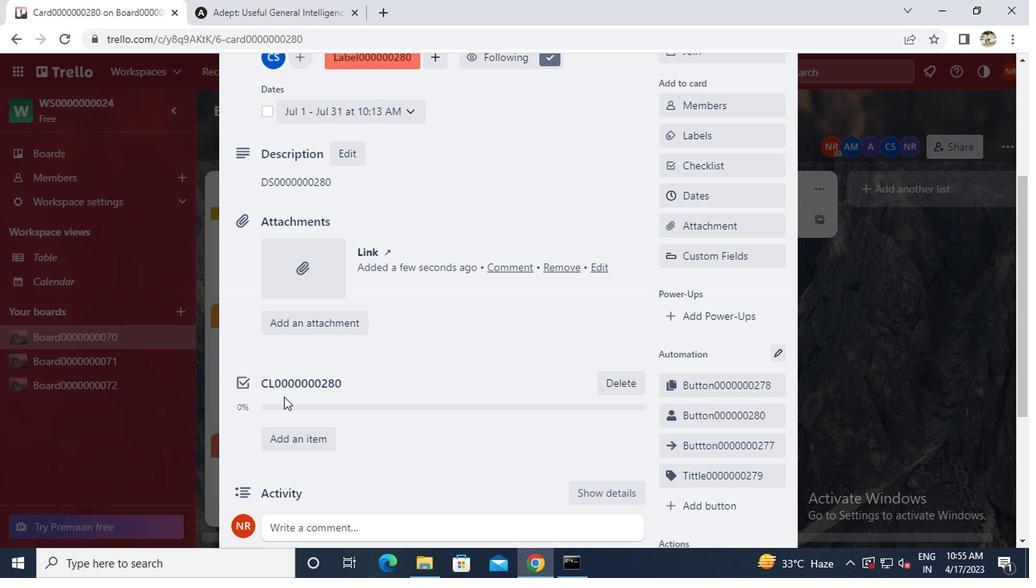 
Action: Mouse scrolled (284, 397) with delta (0, 0)
Screenshot: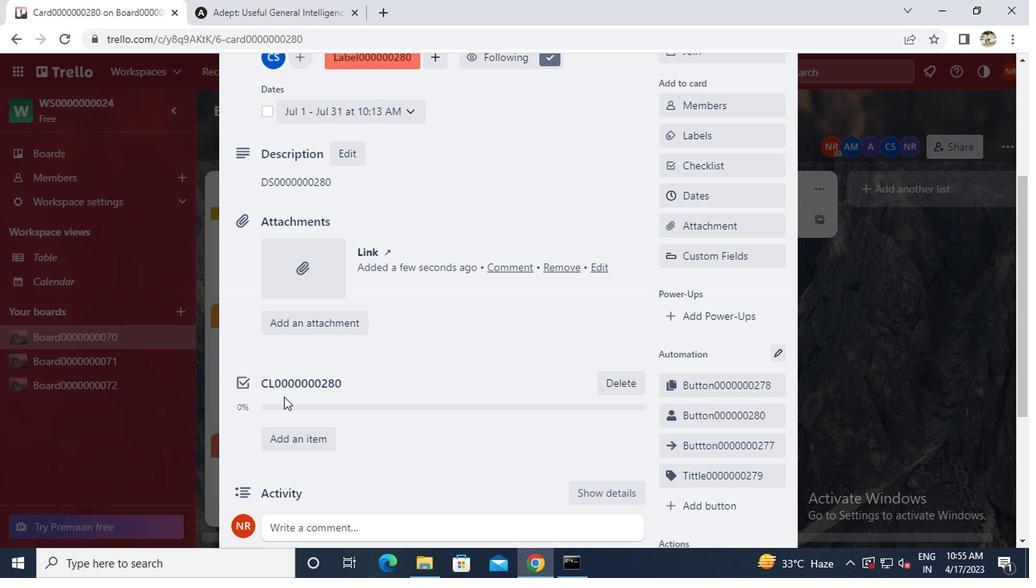 
Action: Mouse scrolled (284, 397) with delta (0, 0)
Screenshot: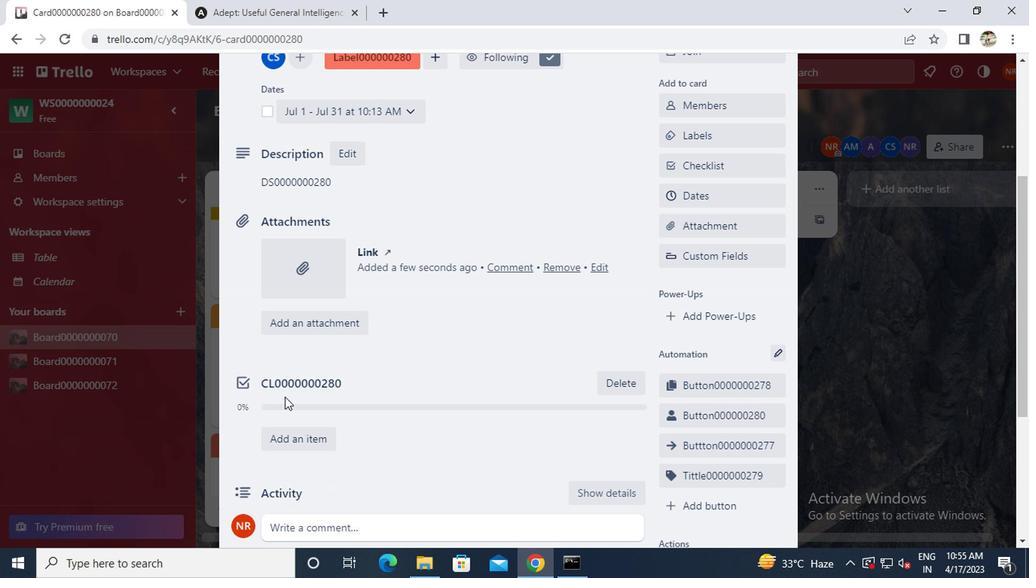 
Action: Mouse moved to (313, 304)
Screenshot: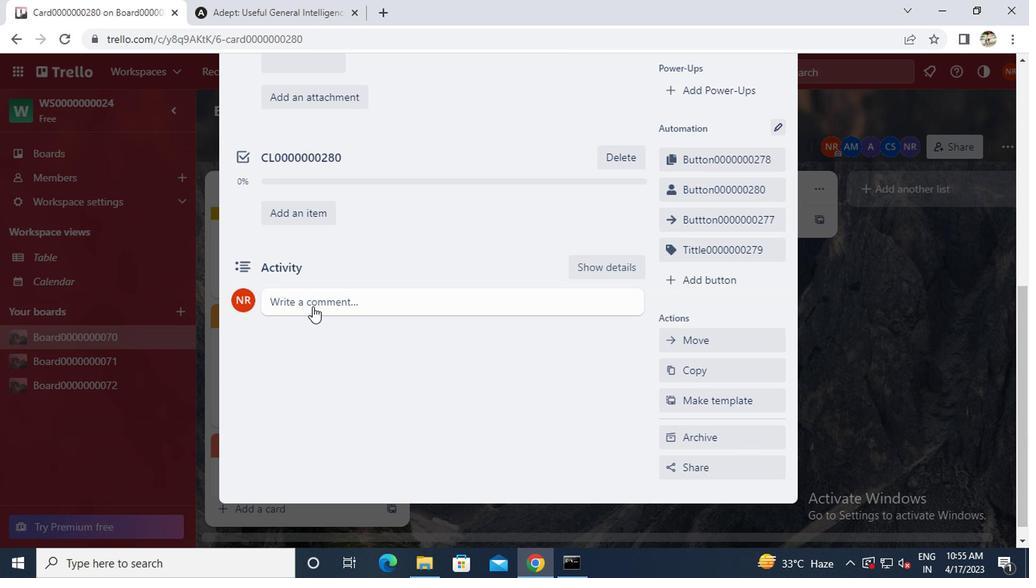 
Action: Mouse pressed left at (313, 304)
Screenshot: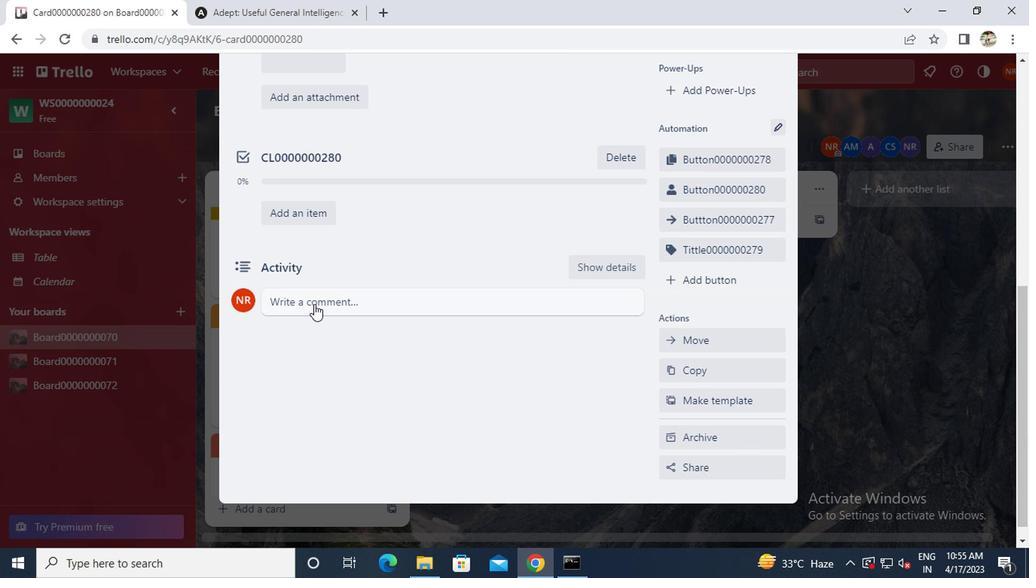 
Action: Mouse moved to (312, 305)
Screenshot: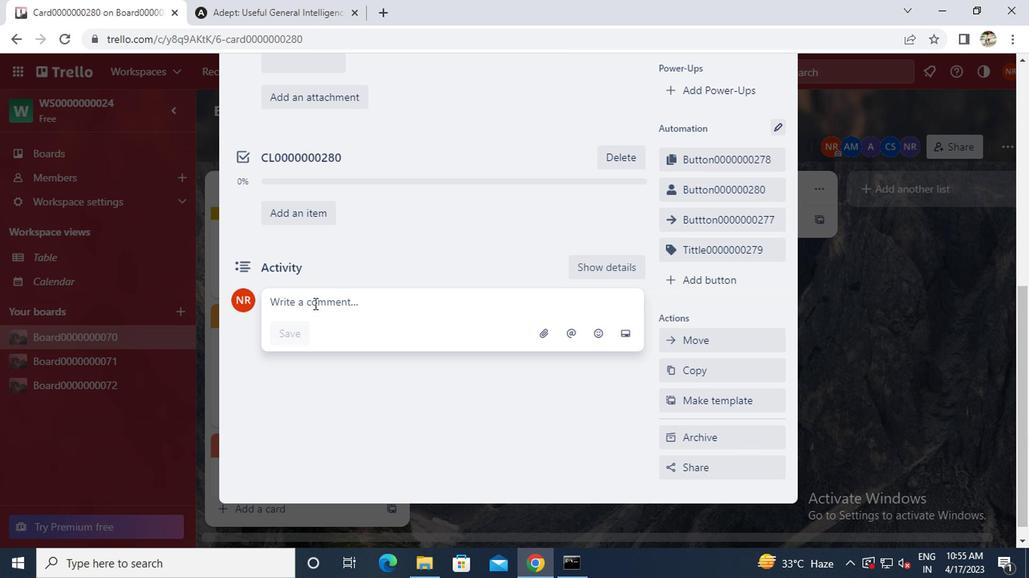 
Action: Key pressed <Key.caps_lock><Key.caps_lock>cm0000000280<Key.enter>
Screenshot: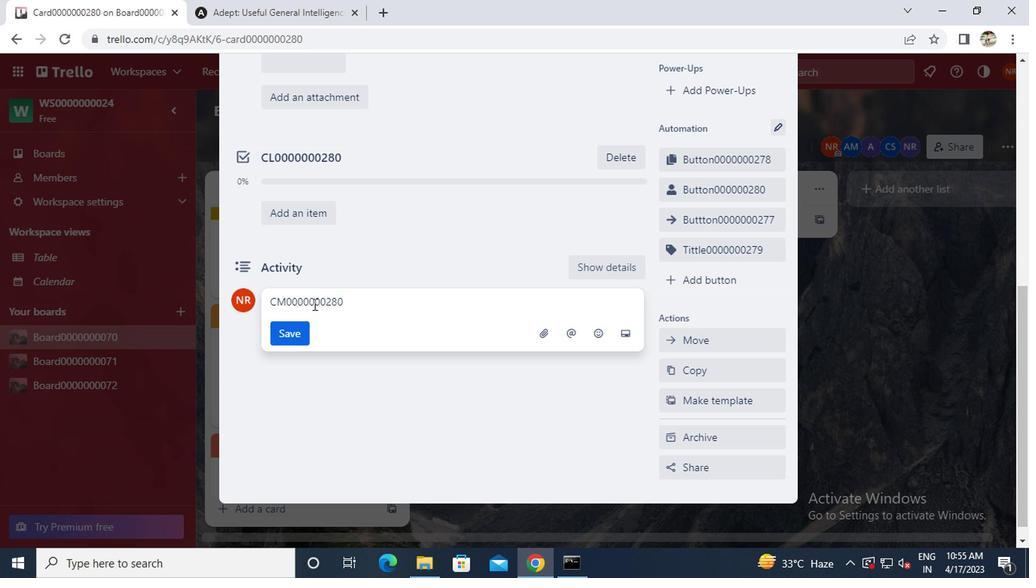 
